 Task: Look for space in Conceição do Araguaia, Brazil from 11th June, 2023 to 15th June, 2023 for 2 adults in price range Rs.7000 to Rs.16000. Place can be private room with 1  bedroom having 2 beds and 1 bathroom. Property type can be house, flat, guest house, hotel. Booking option can be shelf check-in. Required host language is Spanish.
Action: Mouse moved to (424, 81)
Screenshot: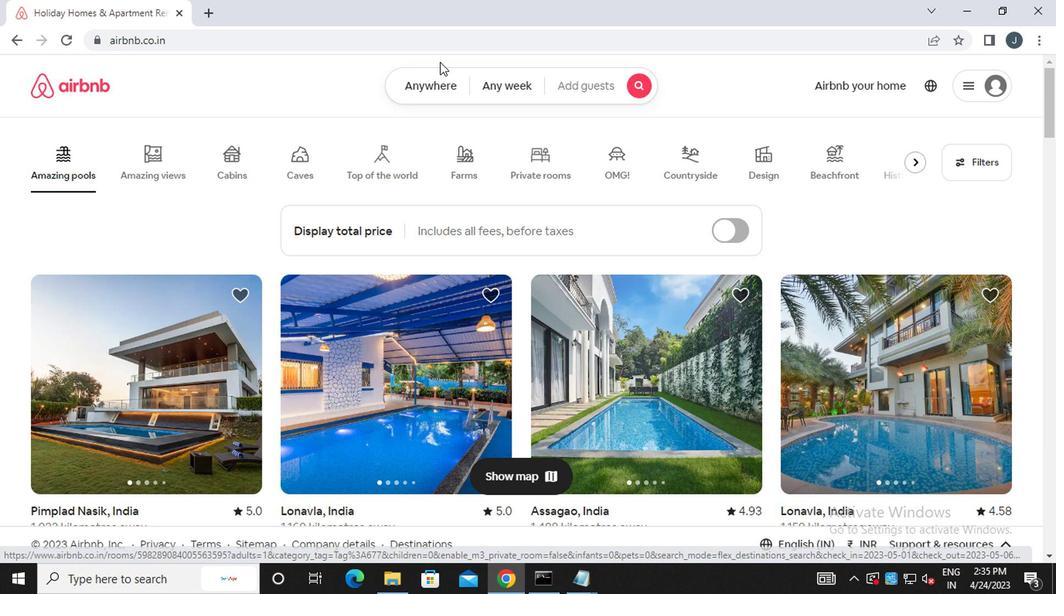 
Action: Mouse pressed left at (424, 81)
Screenshot: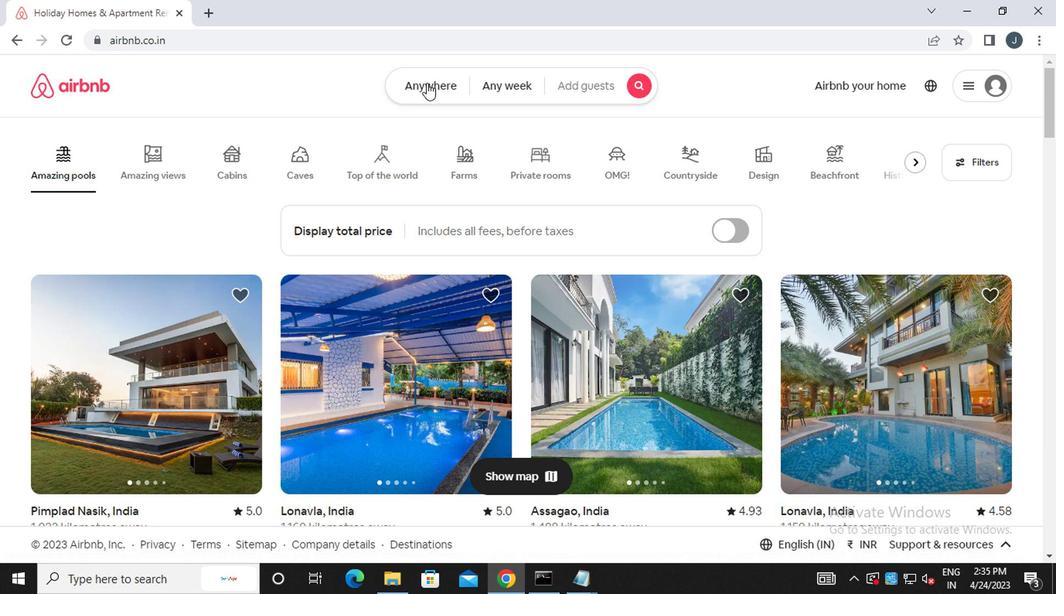
Action: Mouse moved to (261, 145)
Screenshot: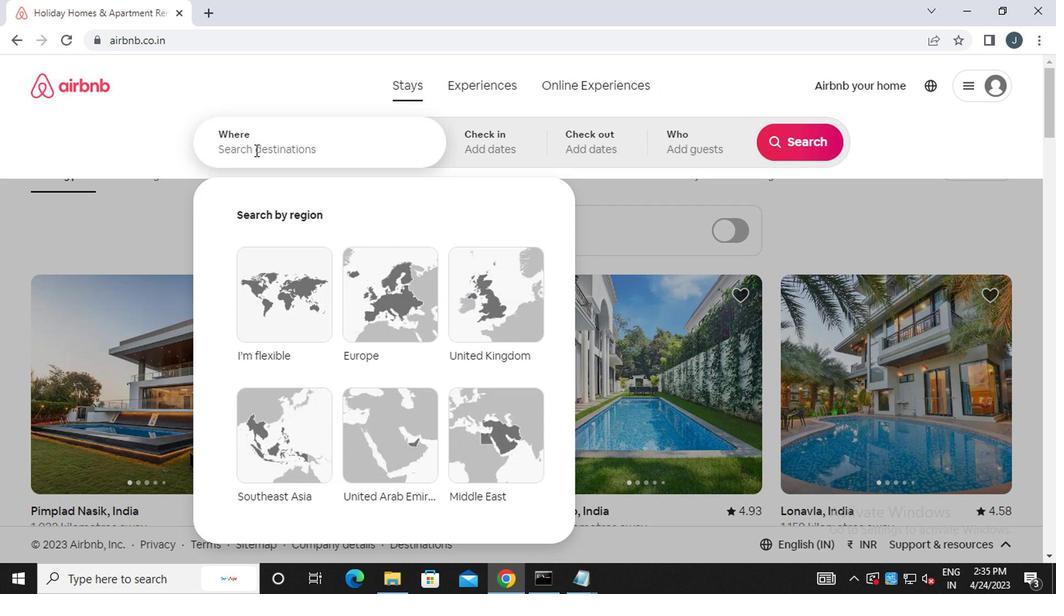 
Action: Mouse pressed left at (261, 145)
Screenshot: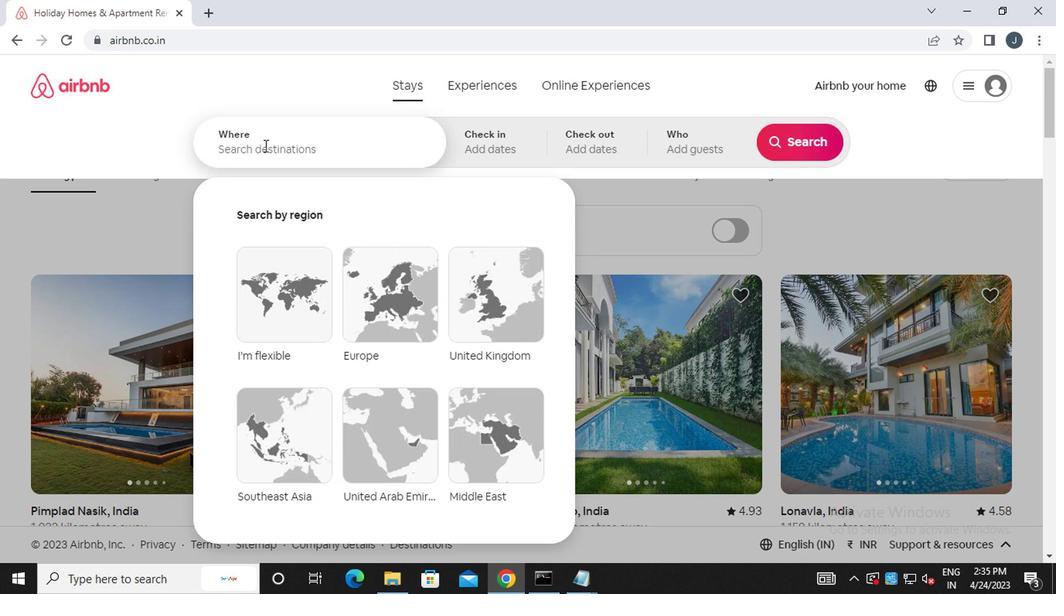 
Action: Mouse moved to (263, 146)
Screenshot: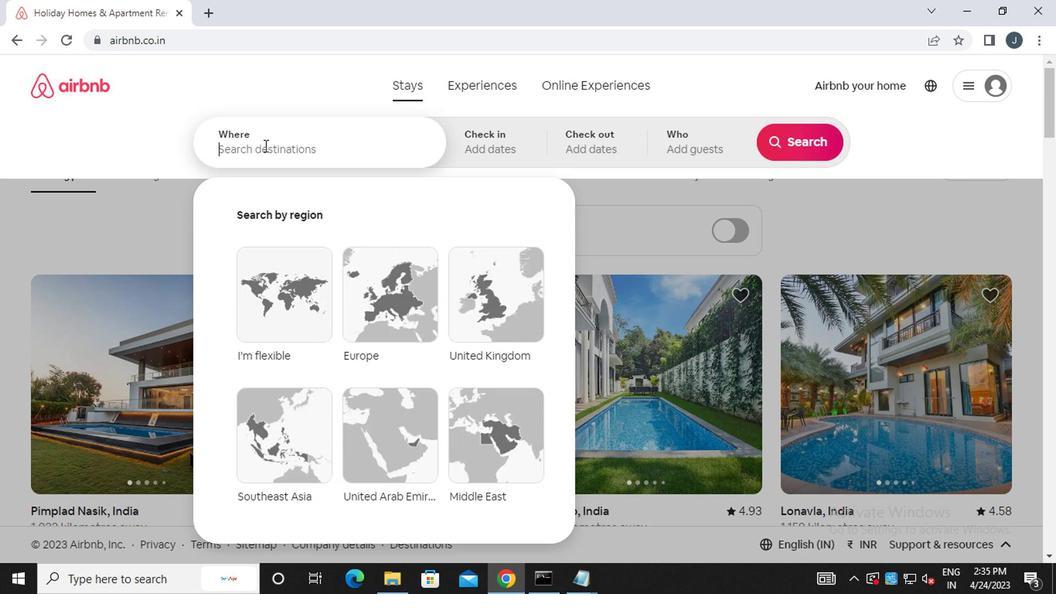 
Action: Key pressed c<Key.caps_lock>onceicao<Key.space>do<Key.space><Key.caps_lock>a<Key.caps_lock>raguaia,<Key.space><Key.caps_lock>b<Key.caps_lock>razil
Screenshot: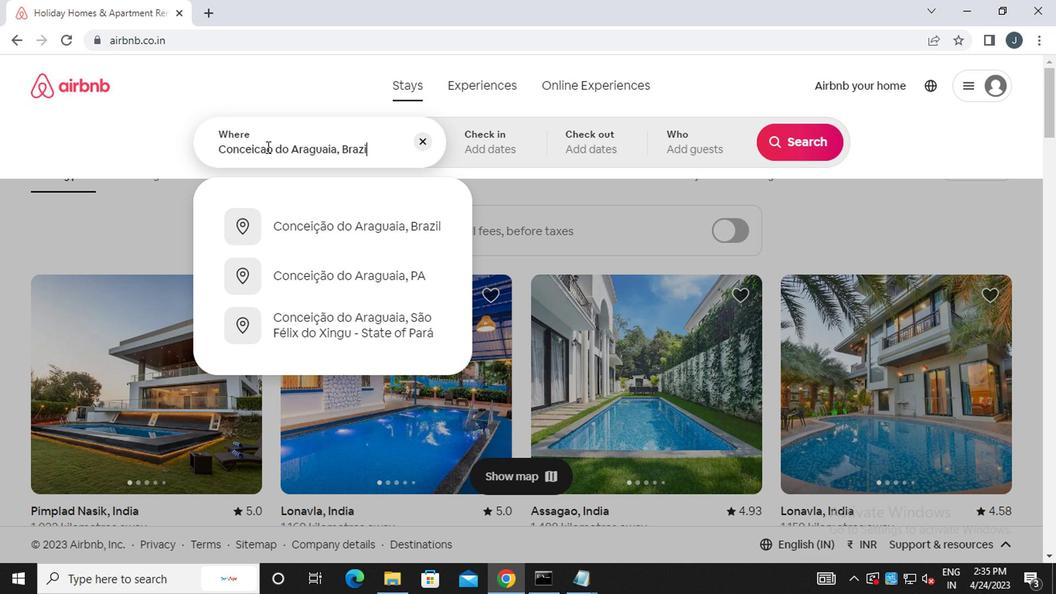 
Action: Mouse moved to (344, 233)
Screenshot: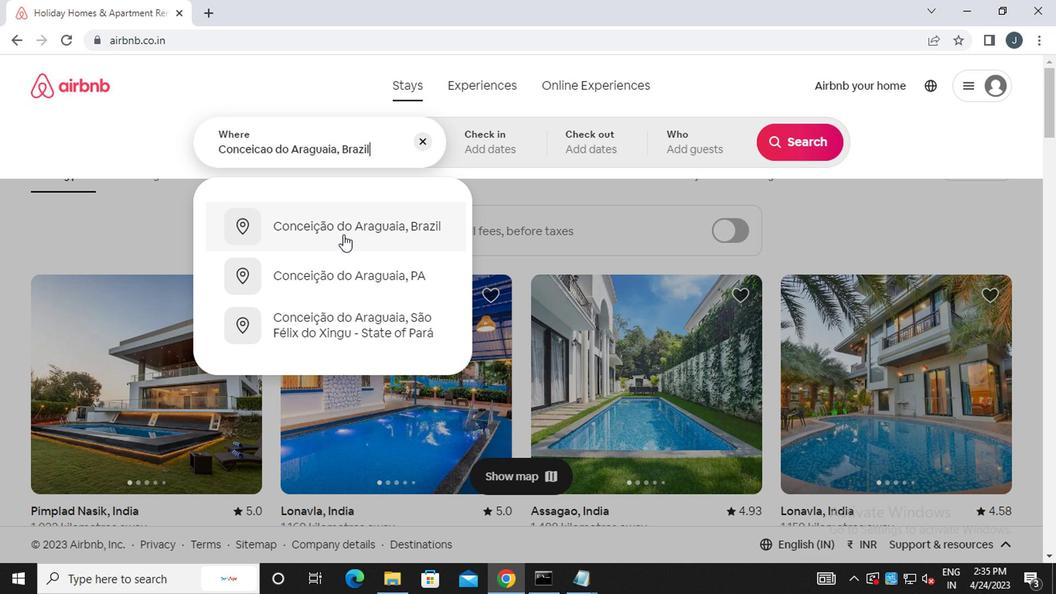 
Action: Mouse pressed left at (344, 233)
Screenshot: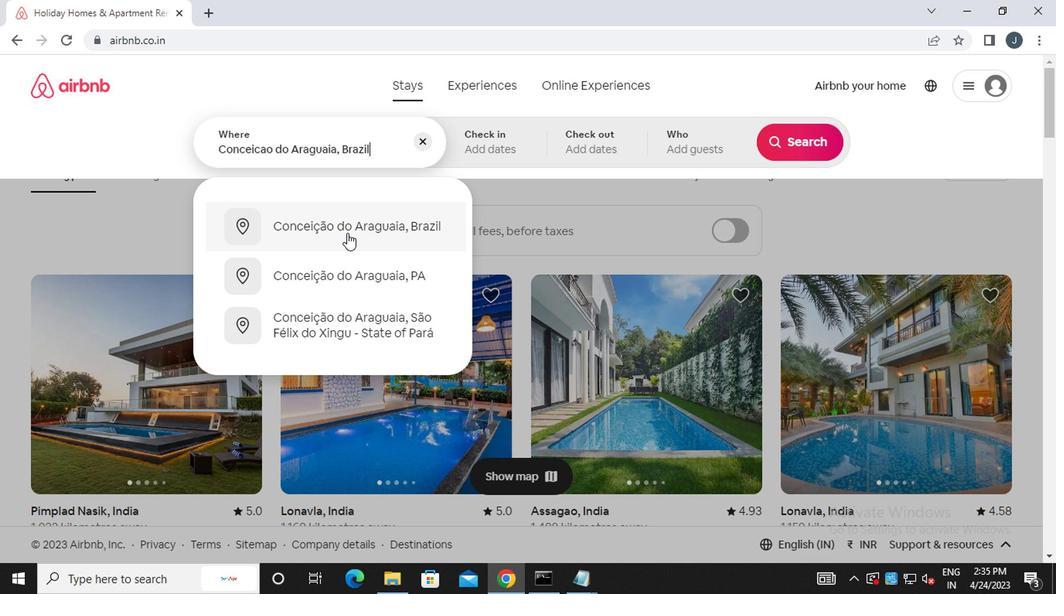 
Action: Mouse moved to (795, 269)
Screenshot: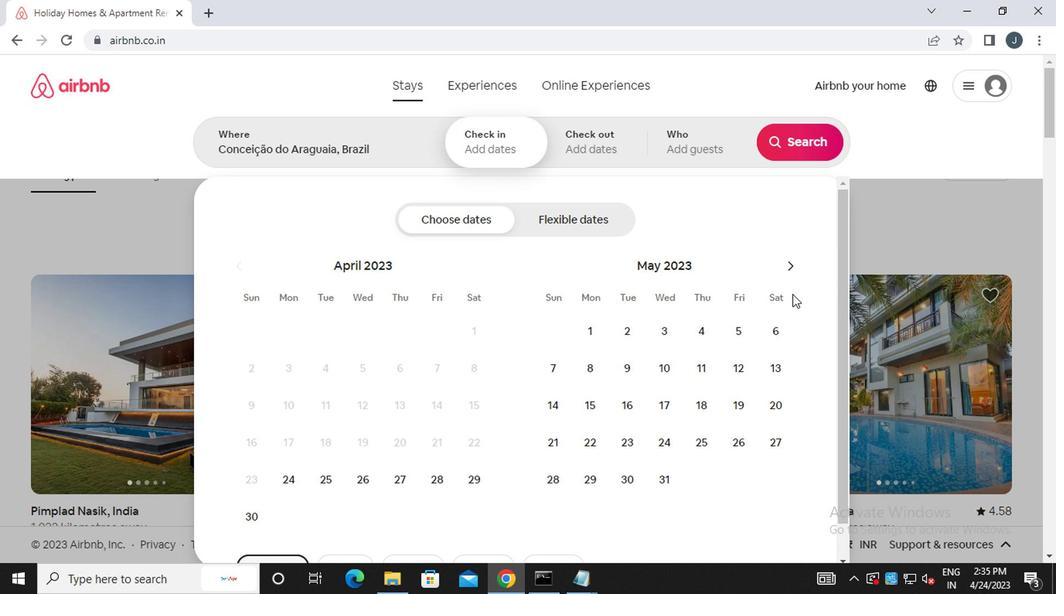 
Action: Mouse pressed left at (795, 269)
Screenshot: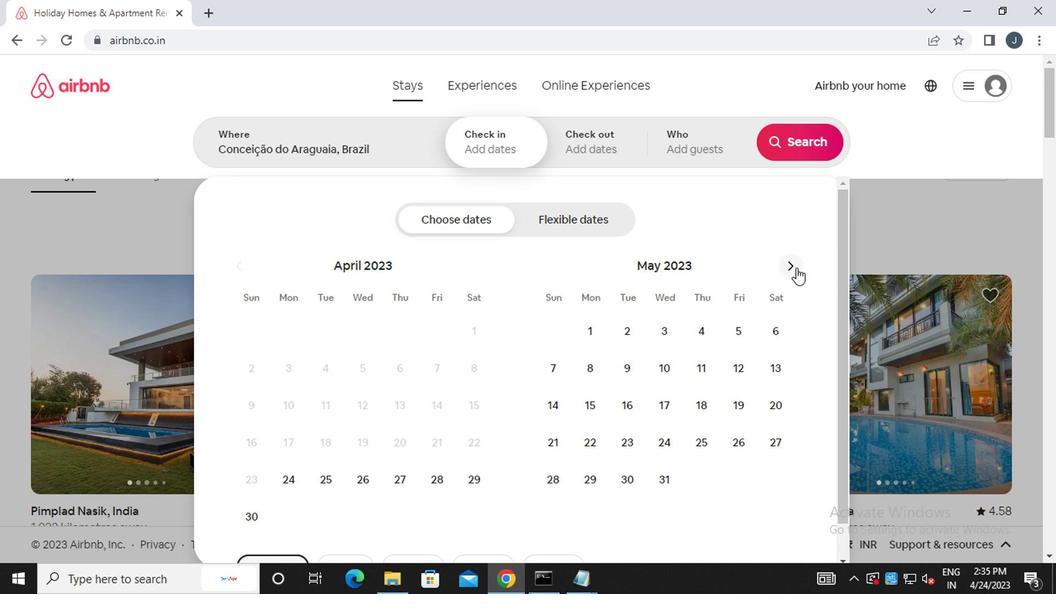 
Action: Mouse moved to (551, 406)
Screenshot: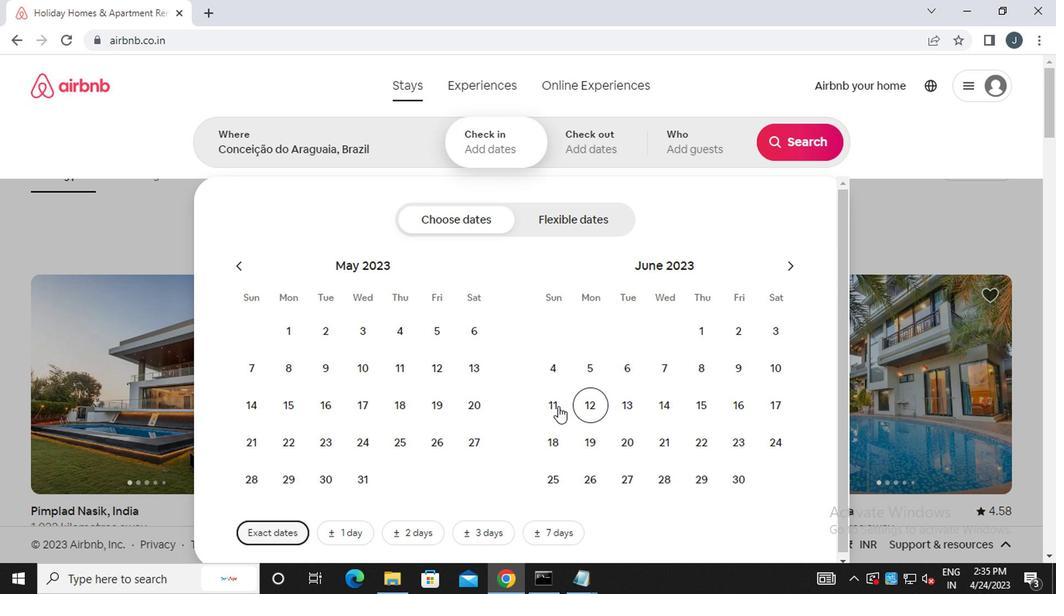 
Action: Mouse pressed left at (551, 406)
Screenshot: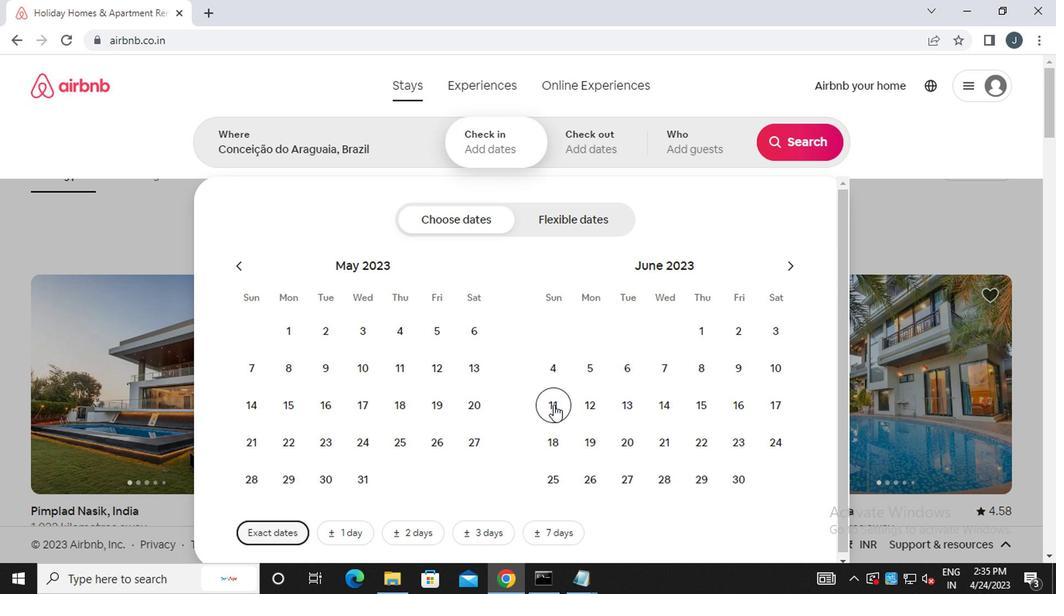 
Action: Mouse moved to (705, 416)
Screenshot: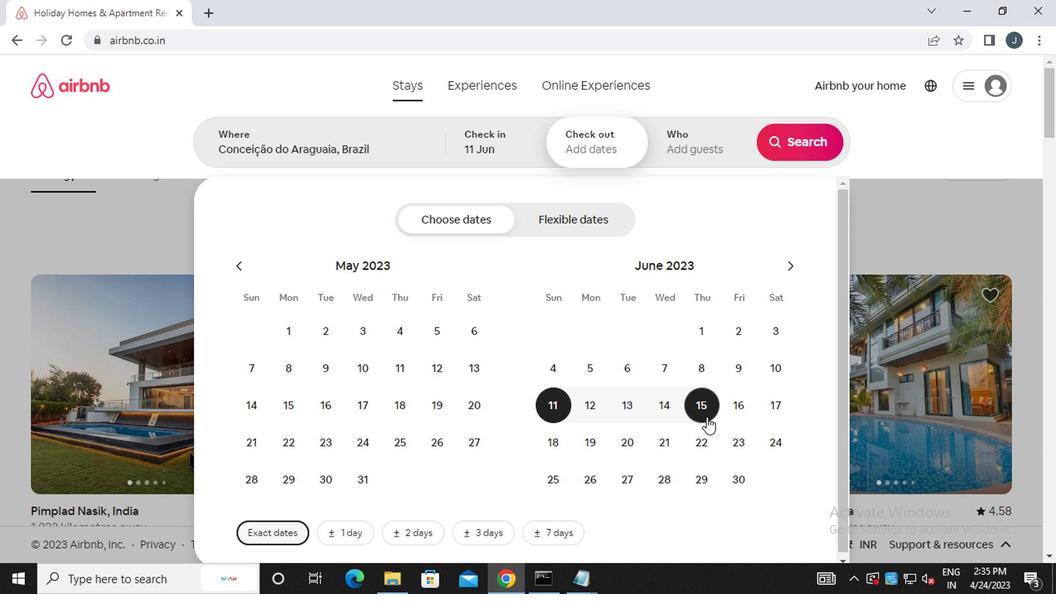 
Action: Mouse pressed left at (705, 416)
Screenshot: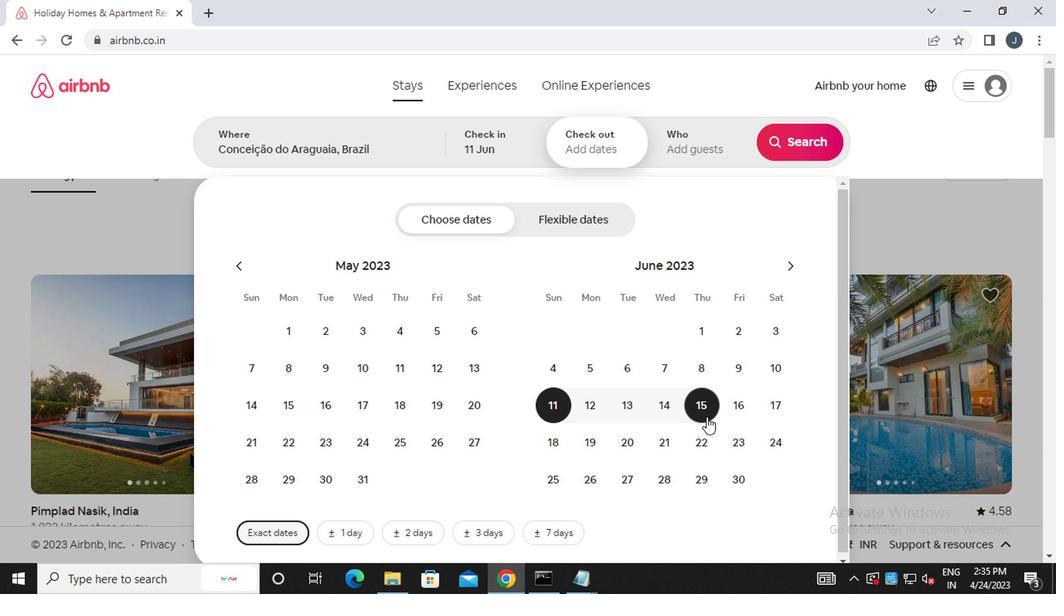 
Action: Mouse moved to (708, 150)
Screenshot: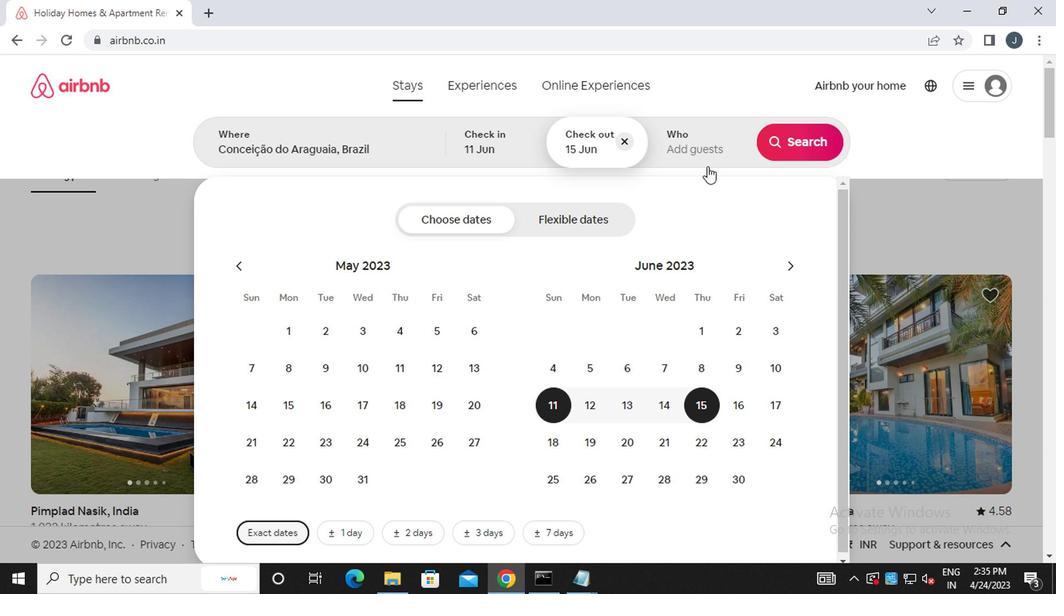 
Action: Mouse pressed left at (708, 150)
Screenshot: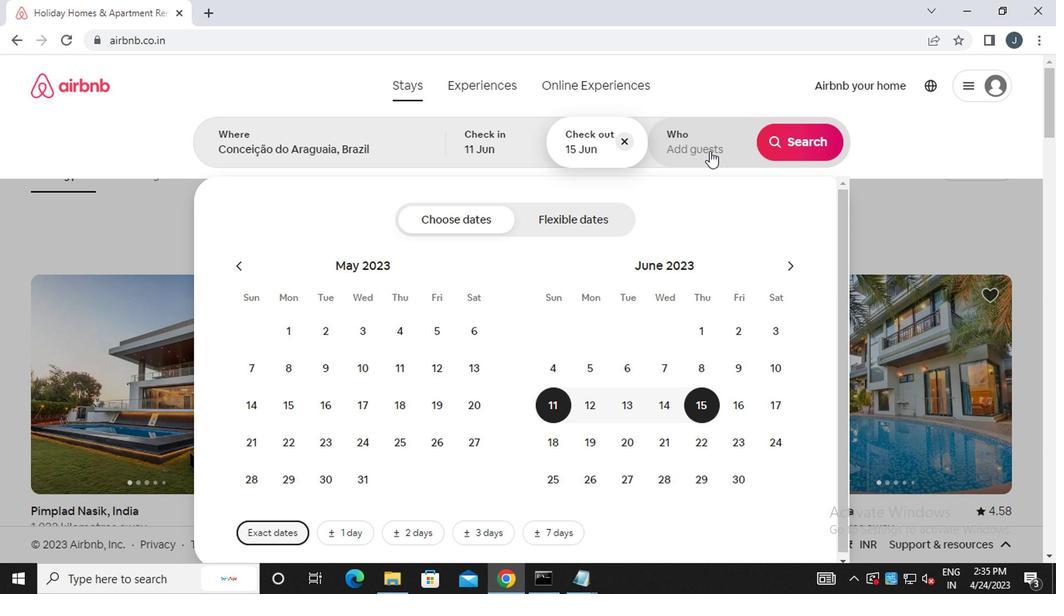 
Action: Mouse moved to (810, 225)
Screenshot: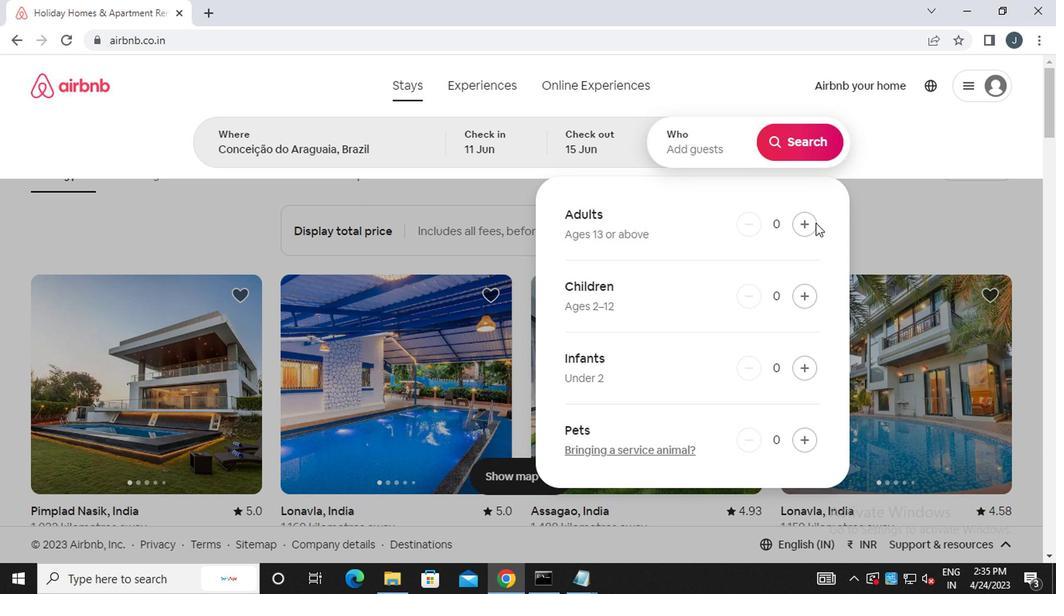 
Action: Mouse pressed left at (810, 225)
Screenshot: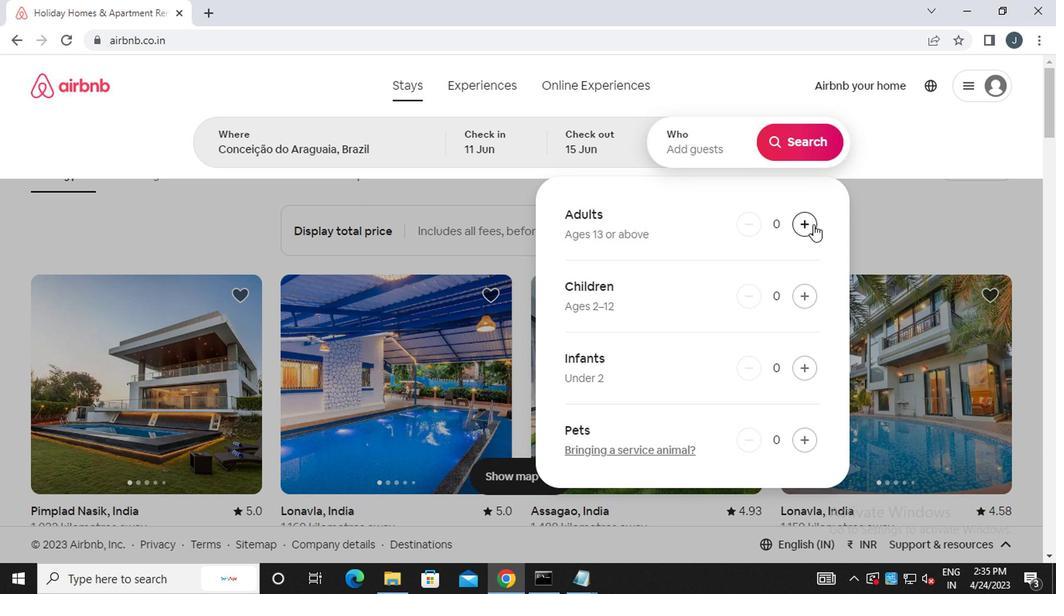 
Action: Mouse pressed left at (810, 225)
Screenshot: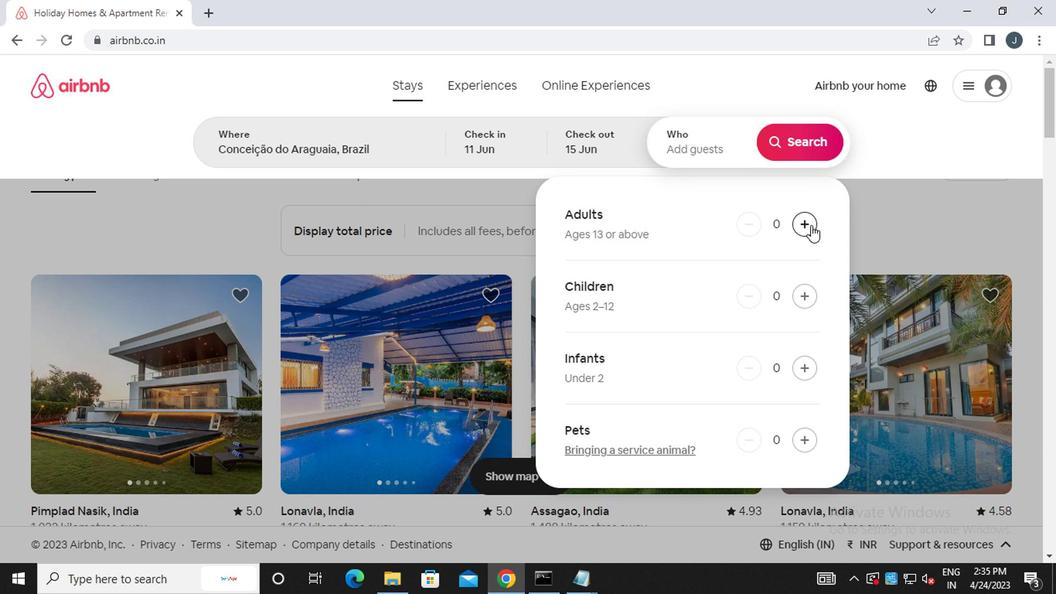 
Action: Mouse moved to (810, 147)
Screenshot: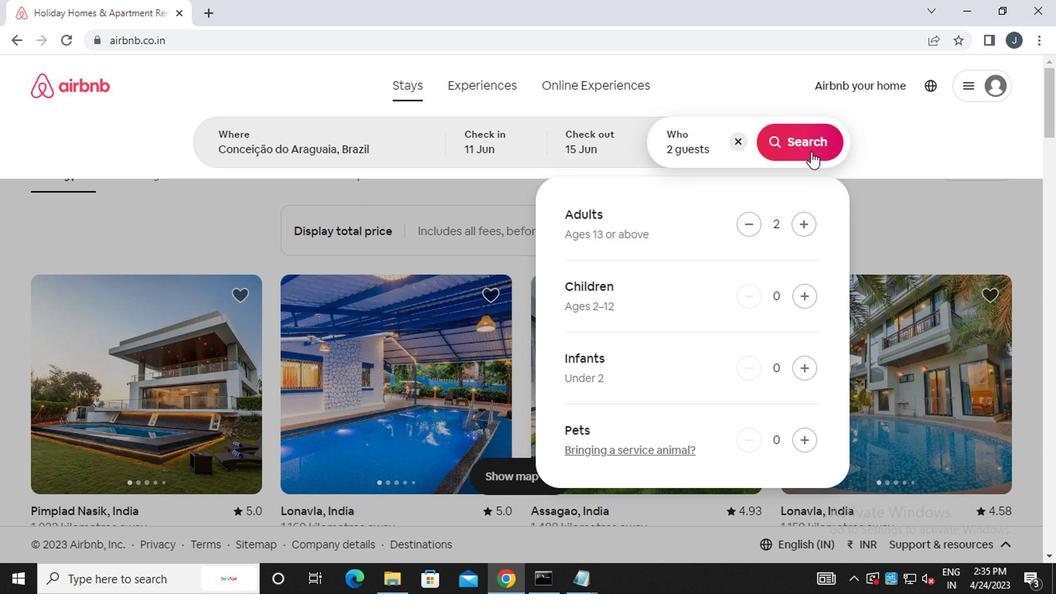 
Action: Mouse pressed left at (810, 147)
Screenshot: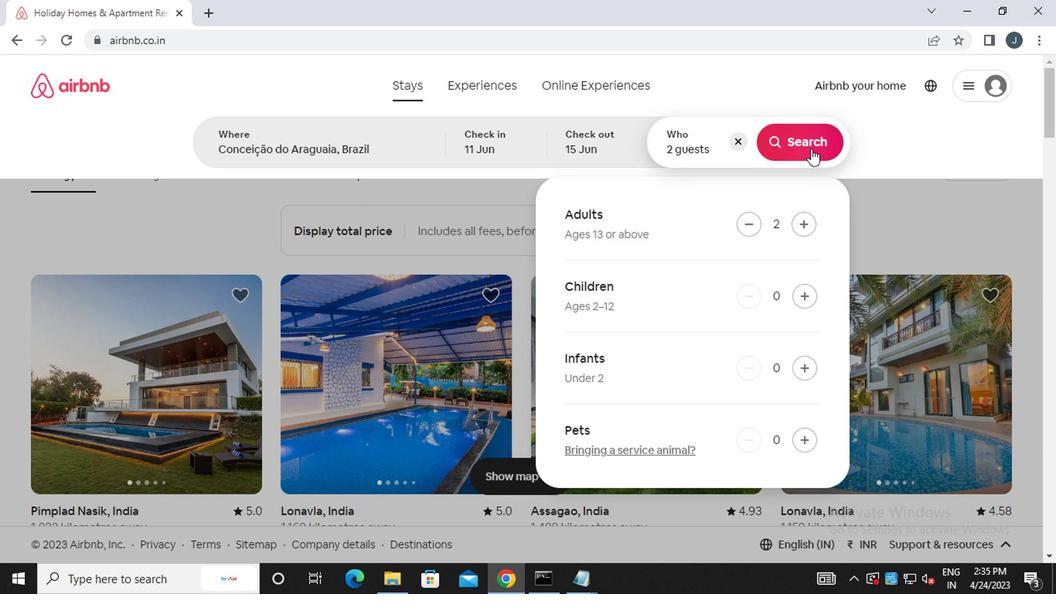
Action: Mouse moved to (997, 149)
Screenshot: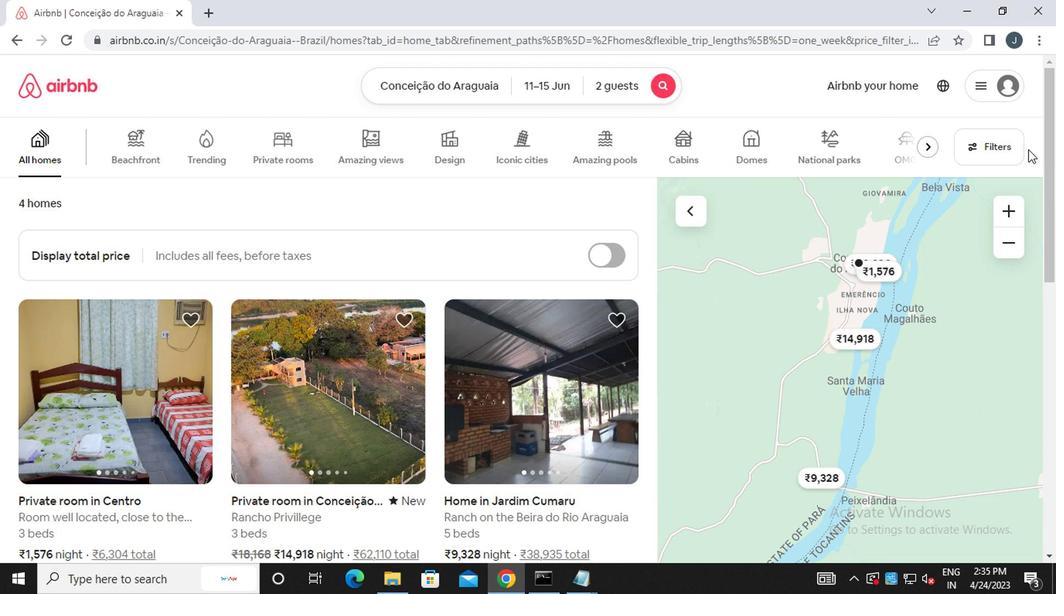 
Action: Mouse pressed left at (997, 149)
Screenshot: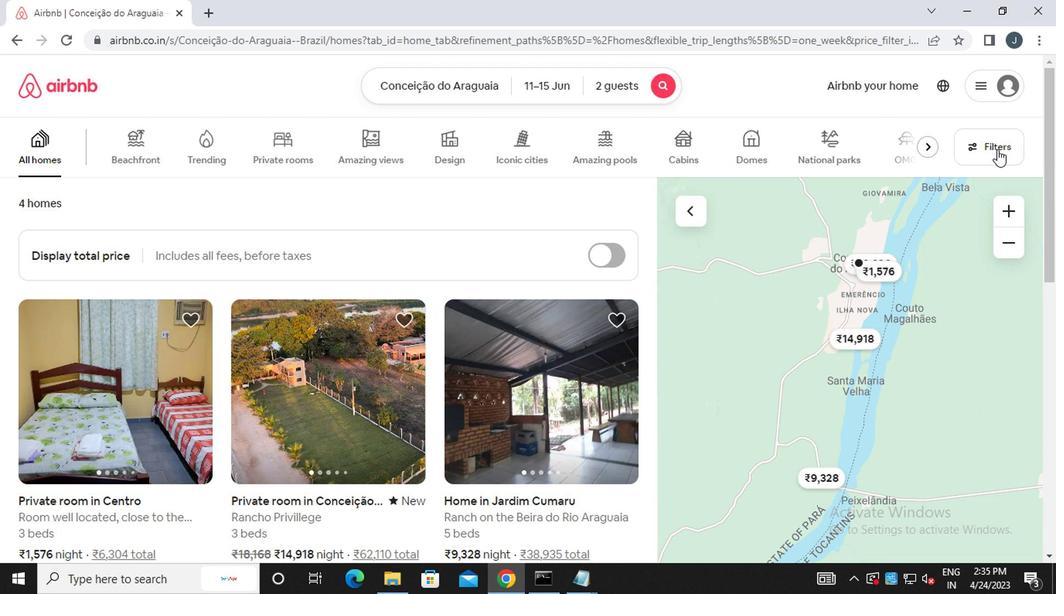 
Action: Mouse moved to (335, 347)
Screenshot: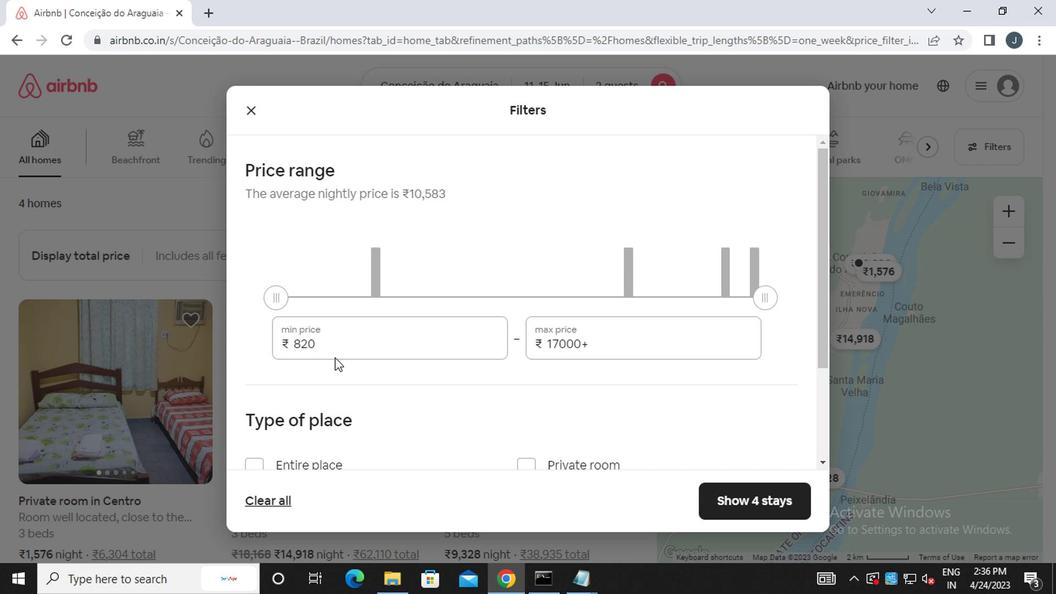
Action: Mouse pressed left at (335, 347)
Screenshot: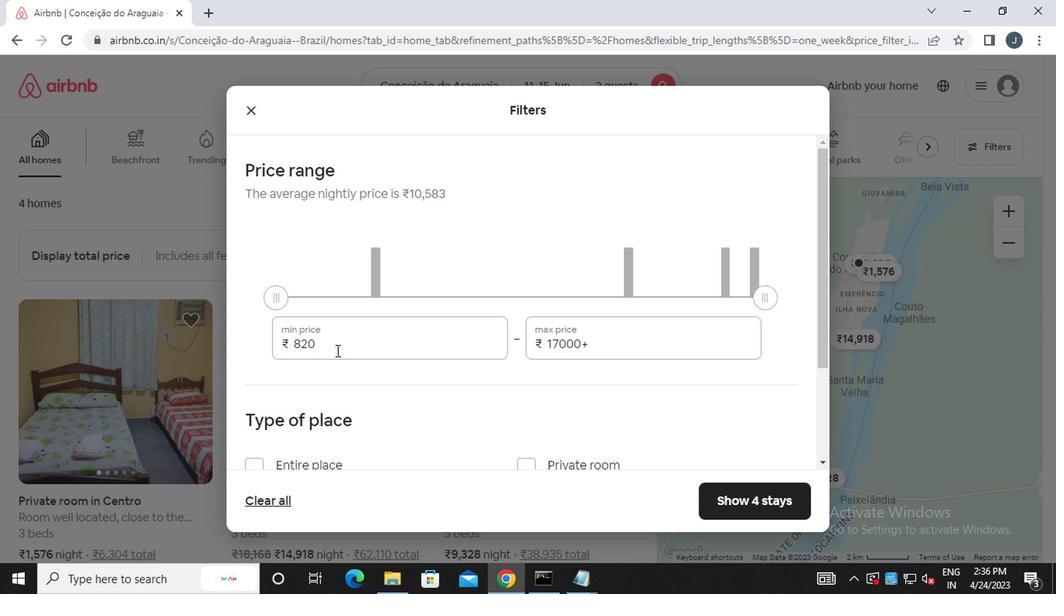 
Action: Mouse moved to (335, 340)
Screenshot: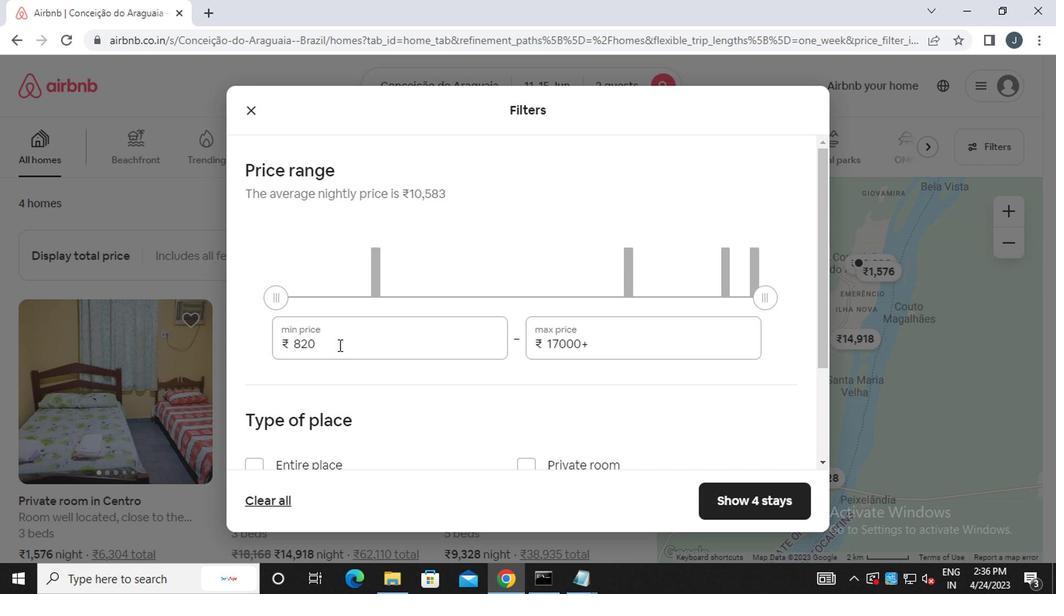 
Action: Key pressed <Key.backspace><Key.backspace><Key.backspace><<103>><<96>><<96>><<96>>
Screenshot: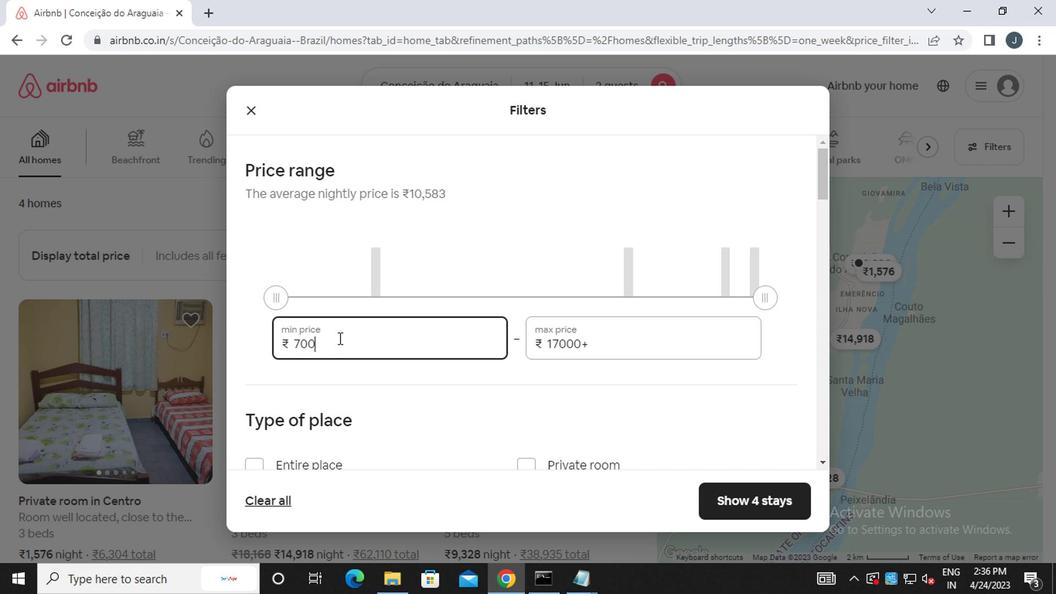 
Action: Mouse moved to (603, 349)
Screenshot: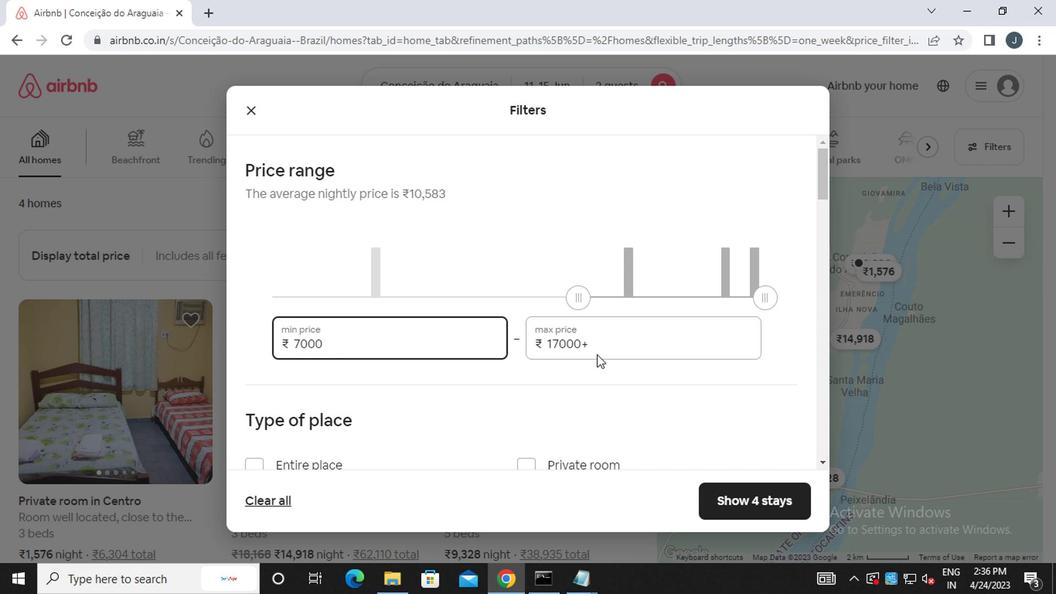 
Action: Mouse pressed left at (603, 349)
Screenshot: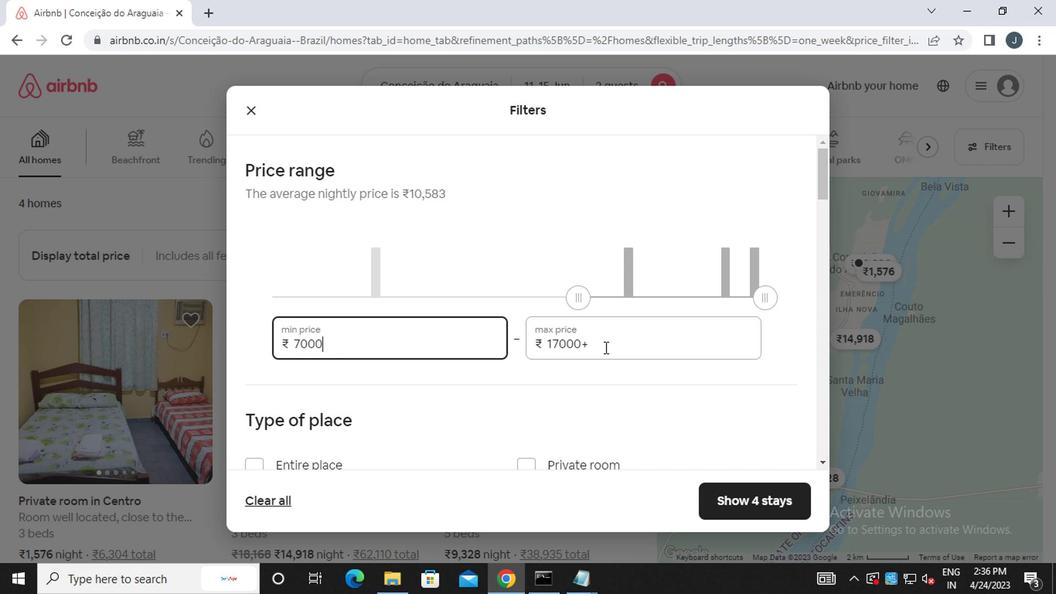 
Action: Mouse moved to (602, 349)
Screenshot: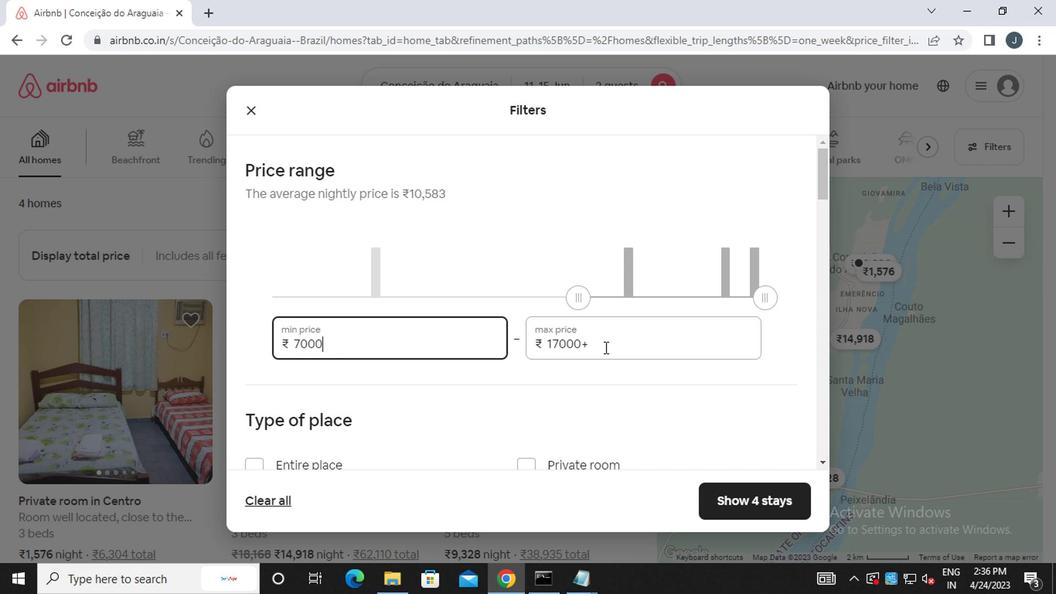 
Action: Key pressed <Key.backspace><Key.backspace><Key.backspace><Key.backspace><Key.backspace><<102>><<96>><<96>><<96>>
Screenshot: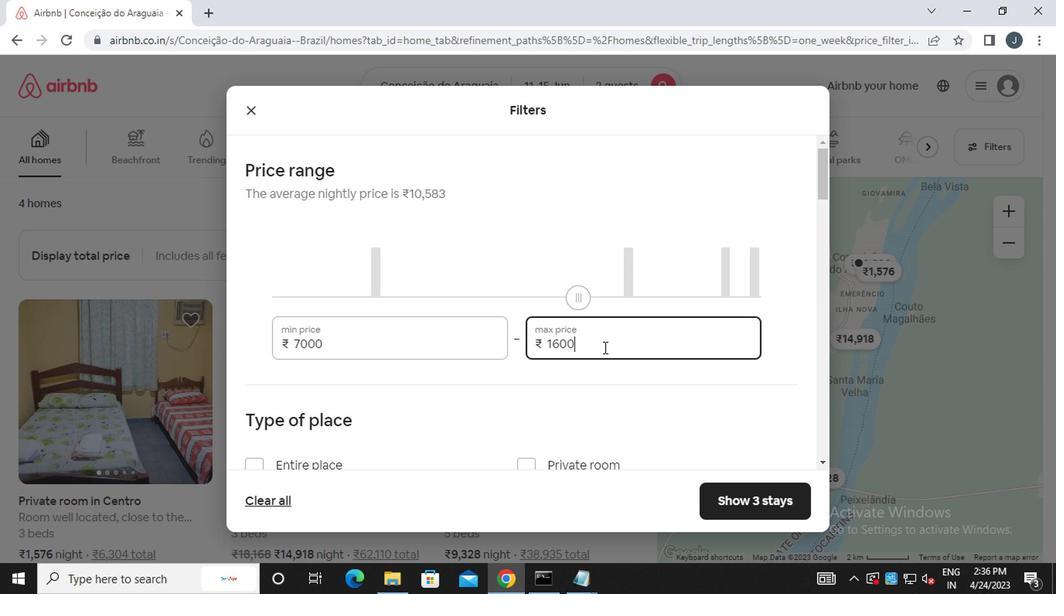 
Action: Mouse moved to (491, 382)
Screenshot: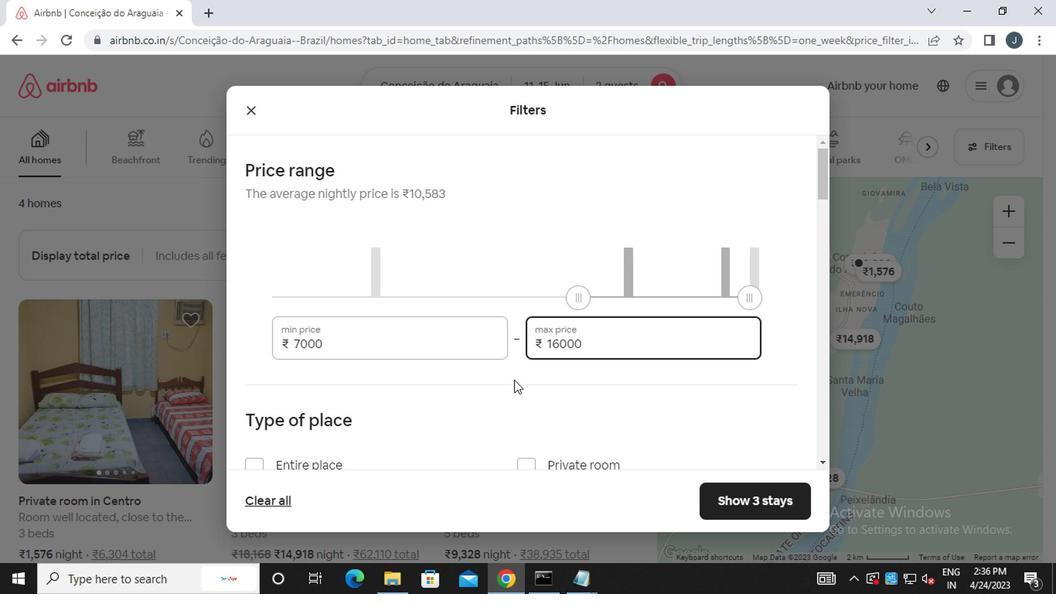 
Action: Mouse scrolled (491, 381) with delta (0, -1)
Screenshot: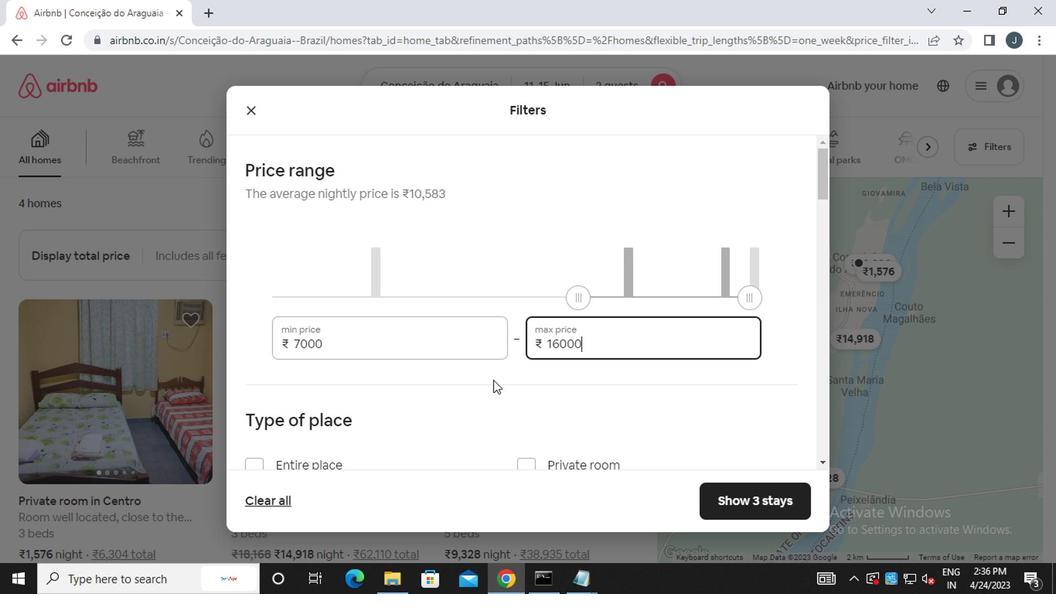 
Action: Mouse scrolled (491, 381) with delta (0, -1)
Screenshot: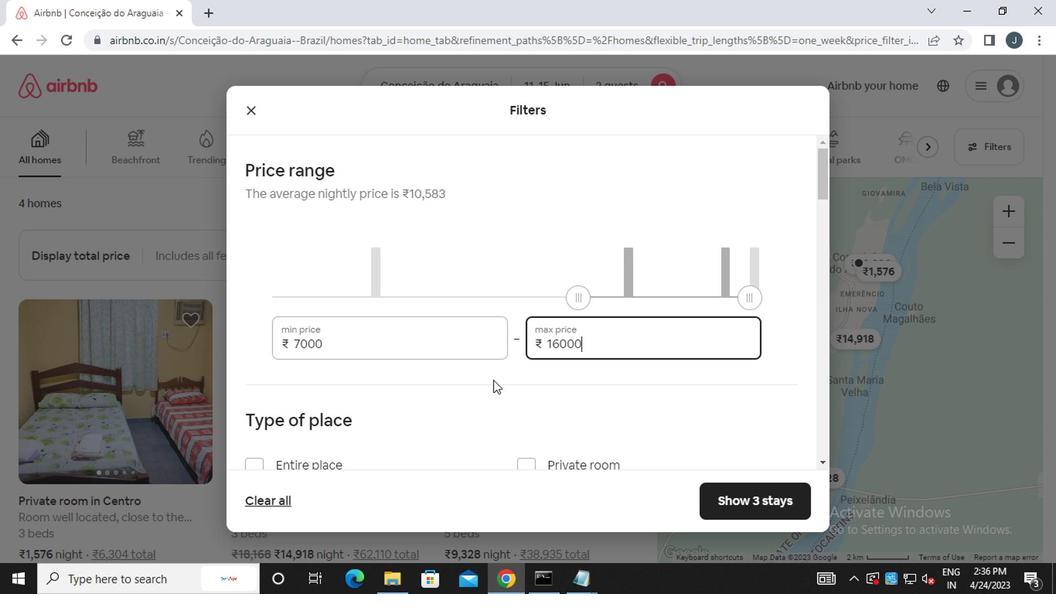 
Action: Mouse moved to (548, 314)
Screenshot: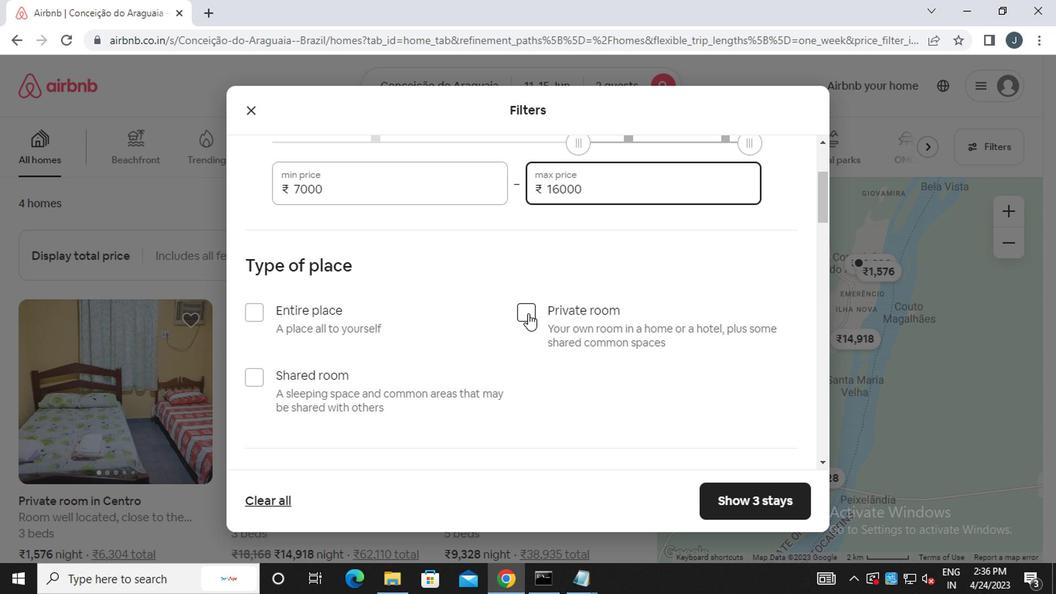 
Action: Mouse pressed left at (548, 314)
Screenshot: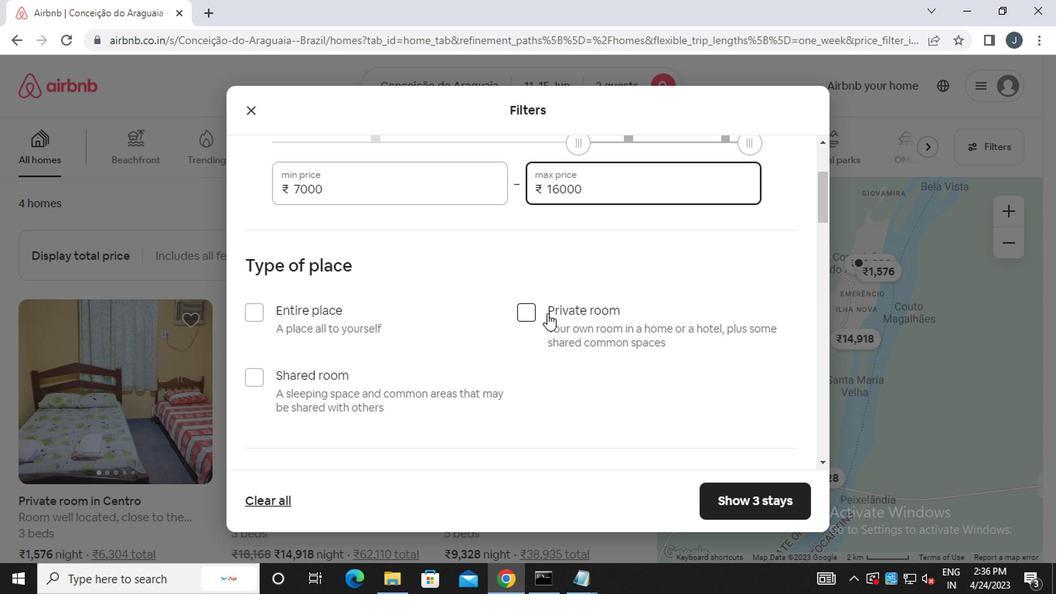 
Action: Mouse moved to (548, 315)
Screenshot: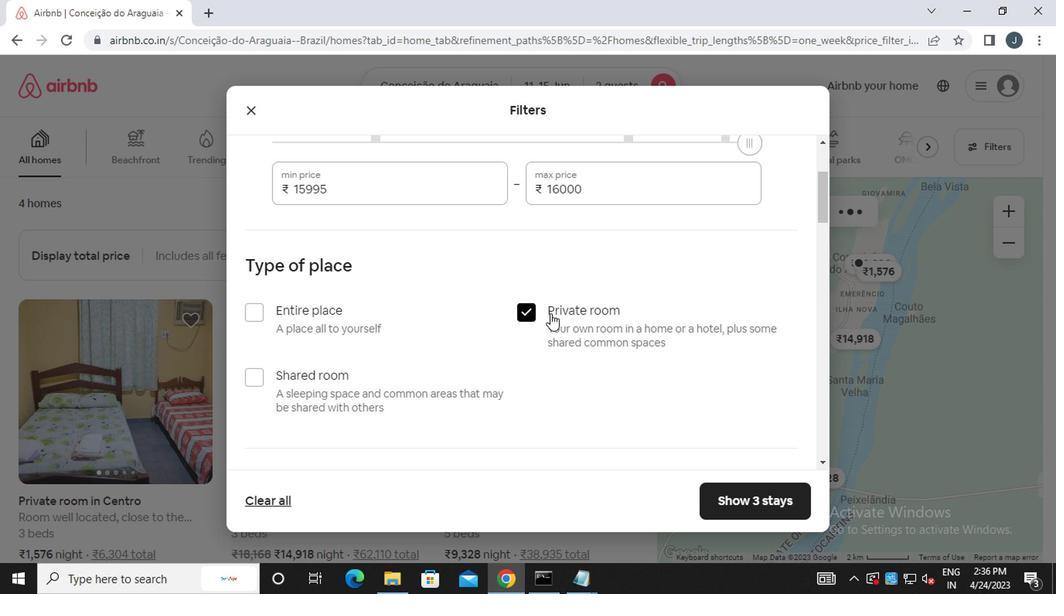 
Action: Mouse scrolled (548, 314) with delta (0, -1)
Screenshot: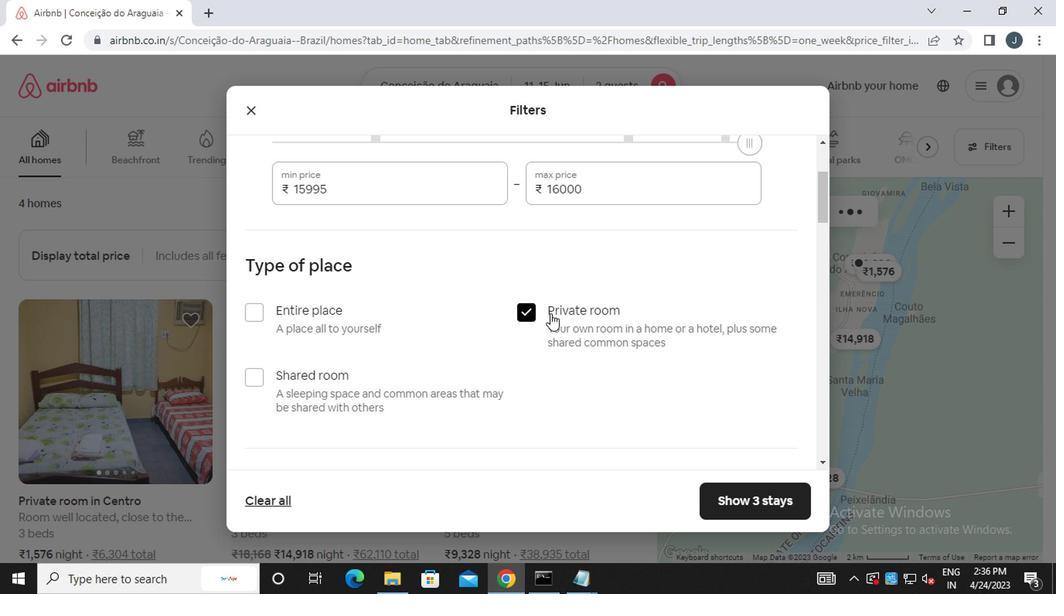 
Action: Mouse moved to (548, 315)
Screenshot: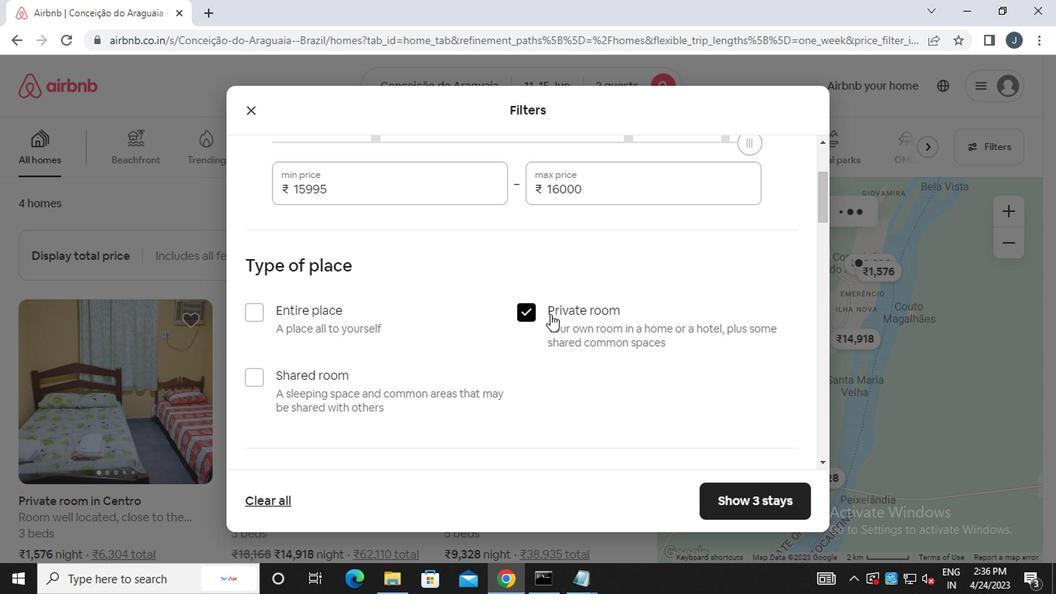 
Action: Mouse scrolled (548, 314) with delta (0, -1)
Screenshot: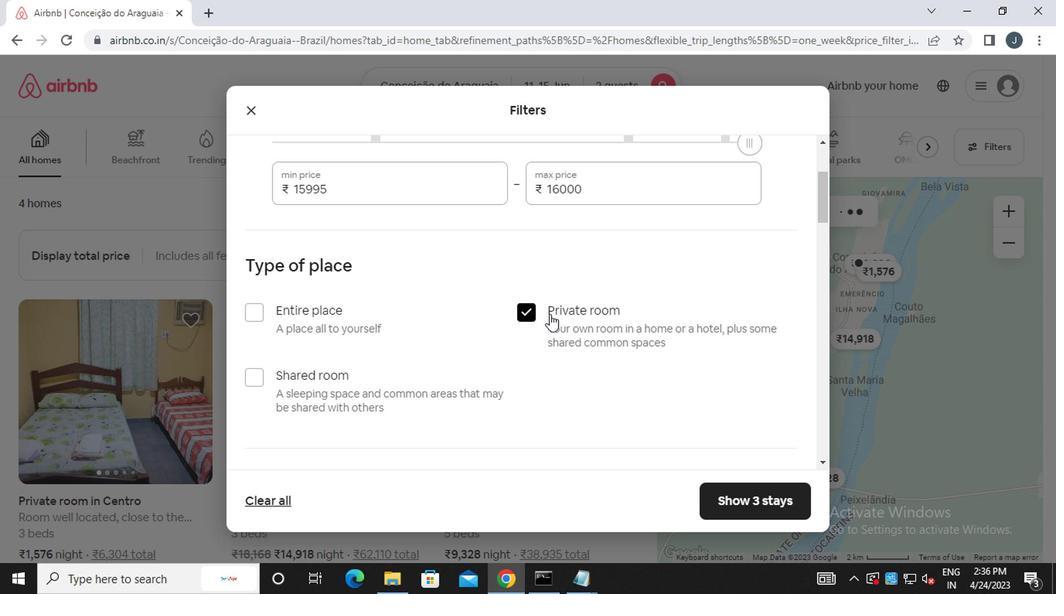 
Action: Mouse scrolled (548, 314) with delta (0, -1)
Screenshot: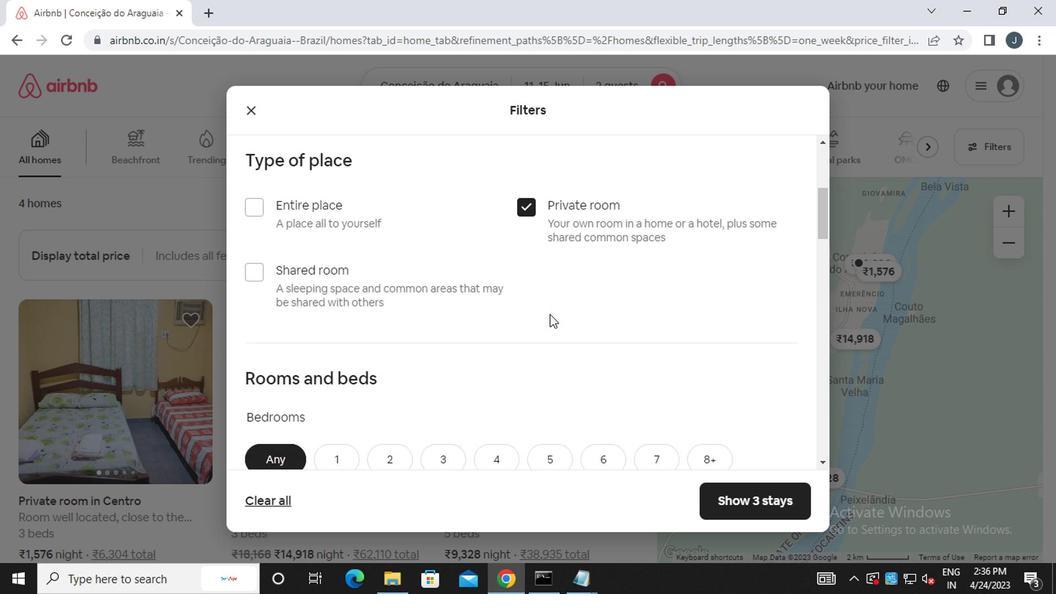 
Action: Mouse moved to (523, 319)
Screenshot: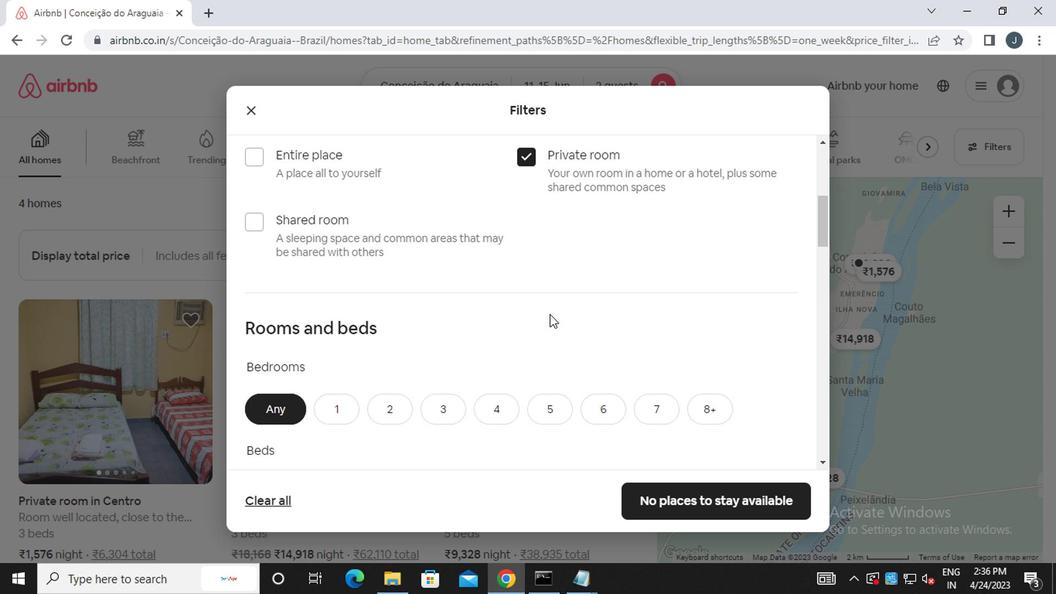 
Action: Mouse scrolled (523, 318) with delta (0, -1)
Screenshot: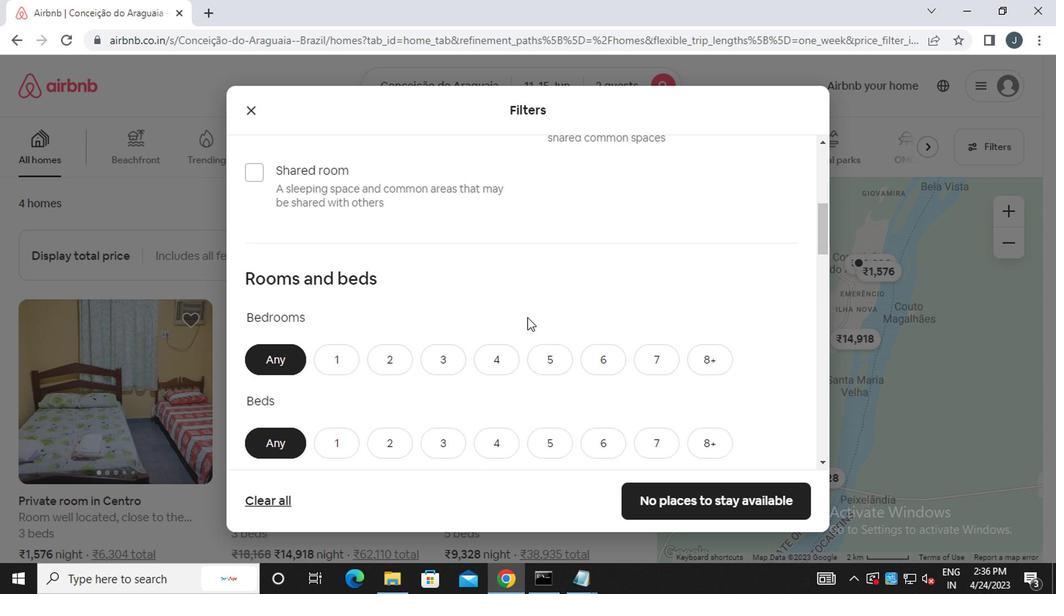 
Action: Mouse moved to (344, 248)
Screenshot: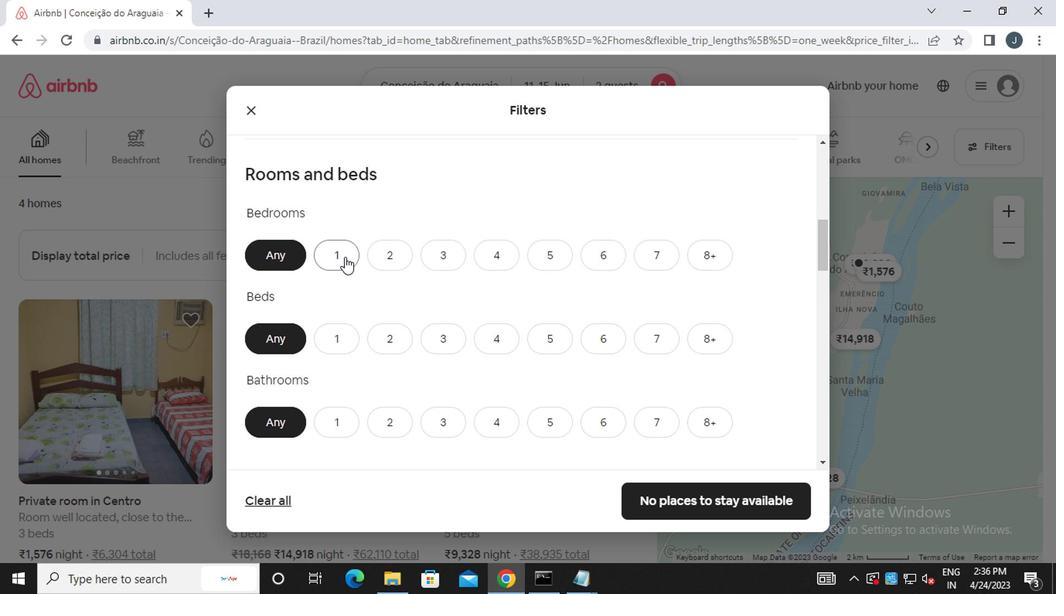 
Action: Mouse pressed left at (344, 248)
Screenshot: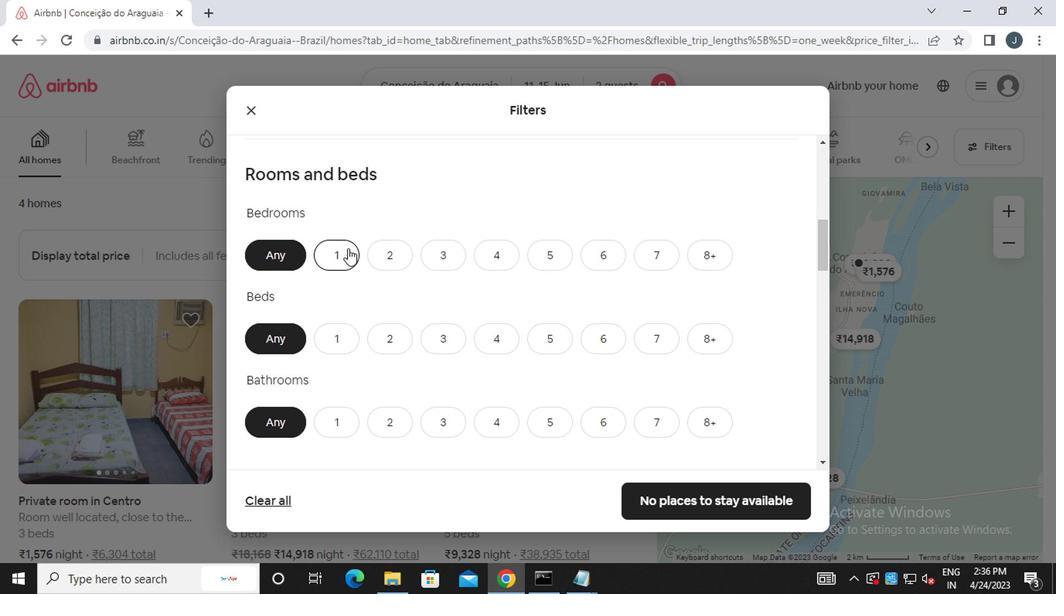 
Action: Mouse moved to (376, 338)
Screenshot: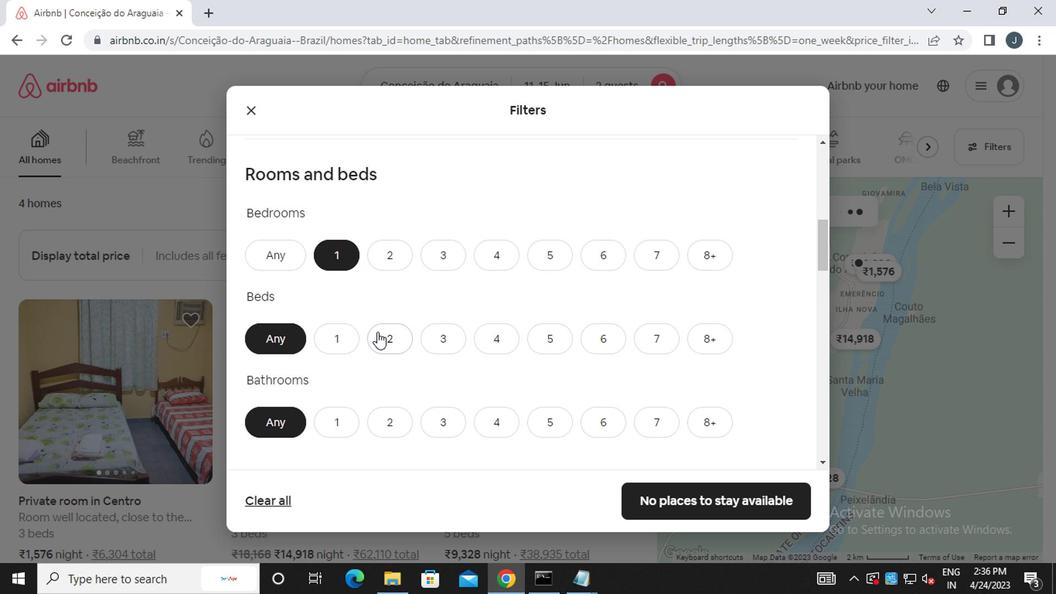
Action: Mouse pressed left at (376, 338)
Screenshot: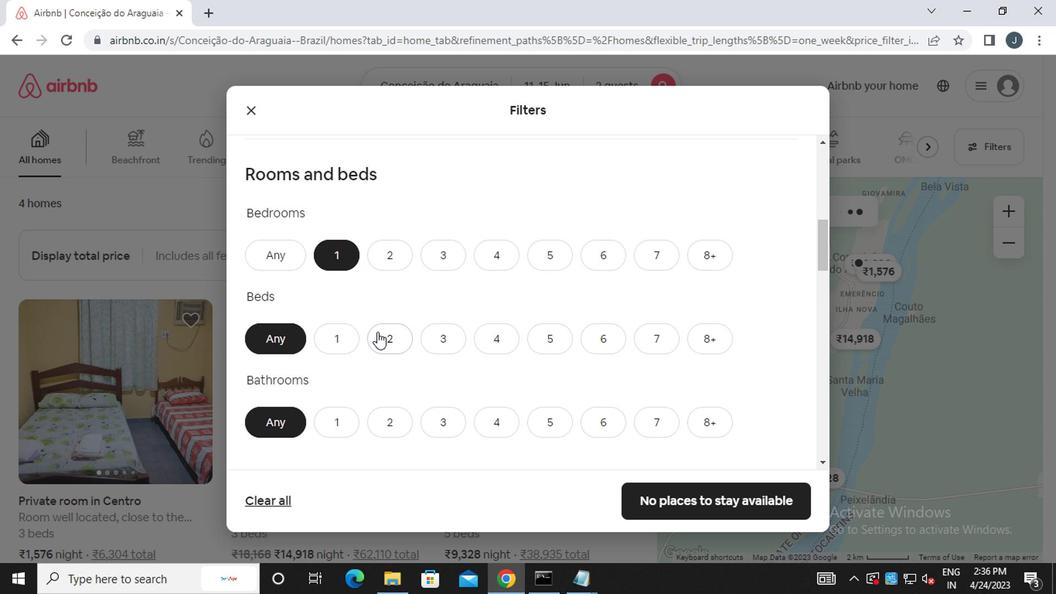 
Action: Mouse moved to (343, 422)
Screenshot: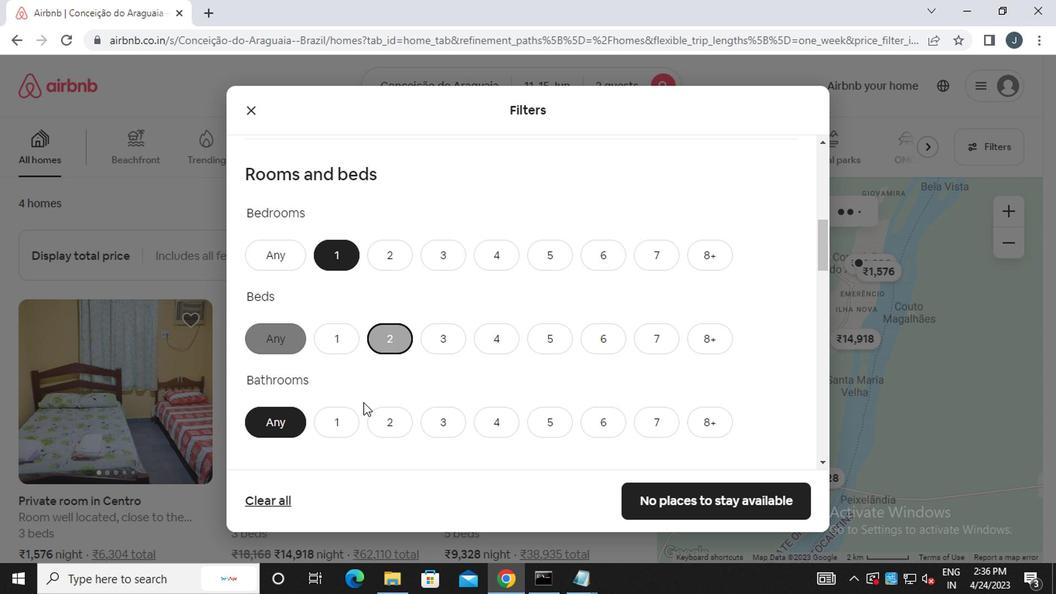 
Action: Mouse pressed left at (343, 422)
Screenshot: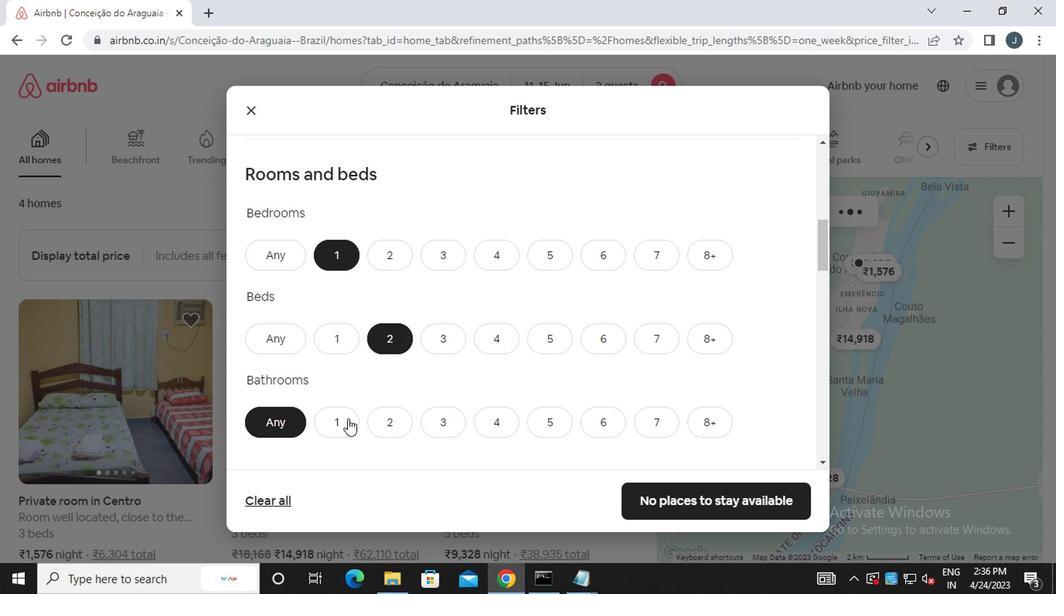 
Action: Mouse moved to (342, 426)
Screenshot: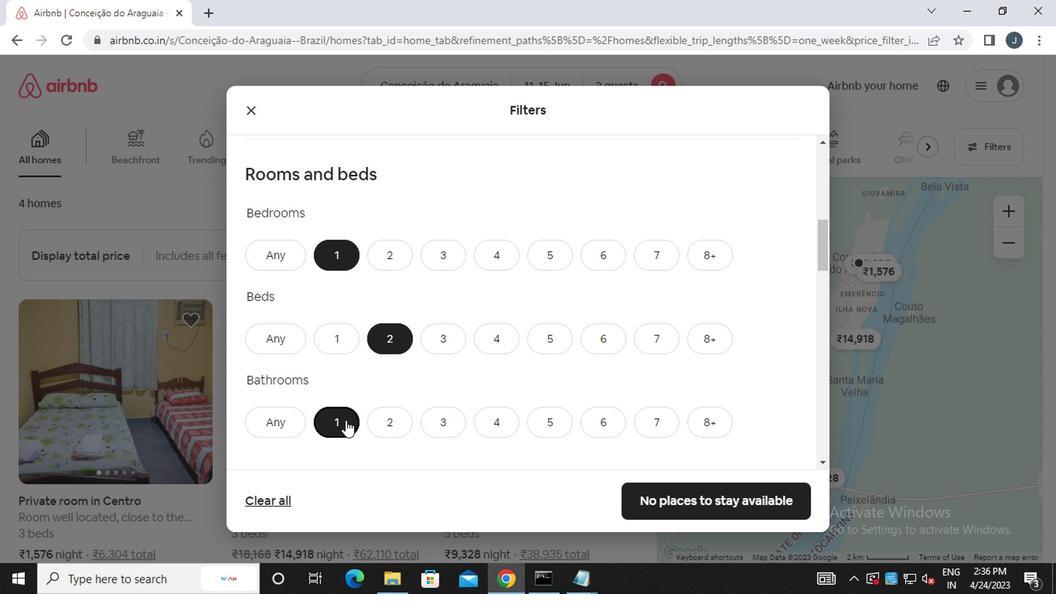 
Action: Mouse scrolled (342, 425) with delta (0, -1)
Screenshot: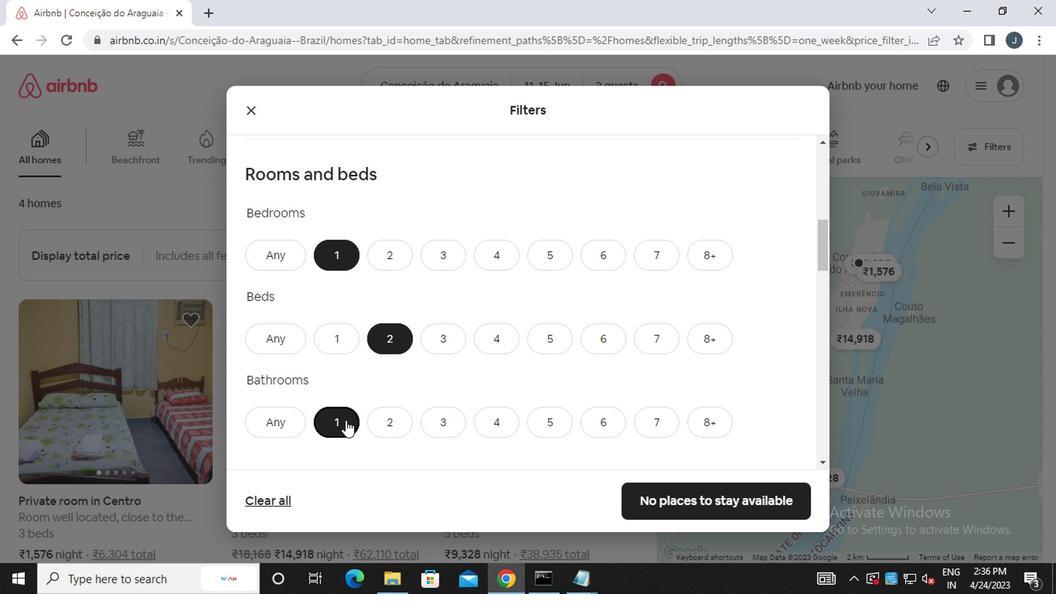 
Action: Mouse scrolled (342, 425) with delta (0, -1)
Screenshot: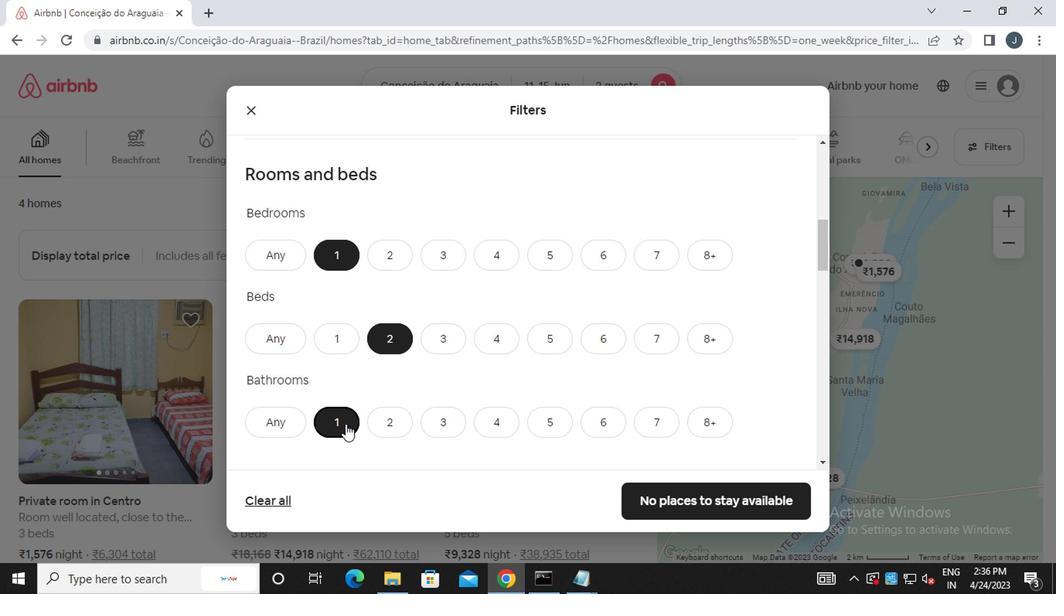 
Action: Mouse moved to (412, 492)
Screenshot: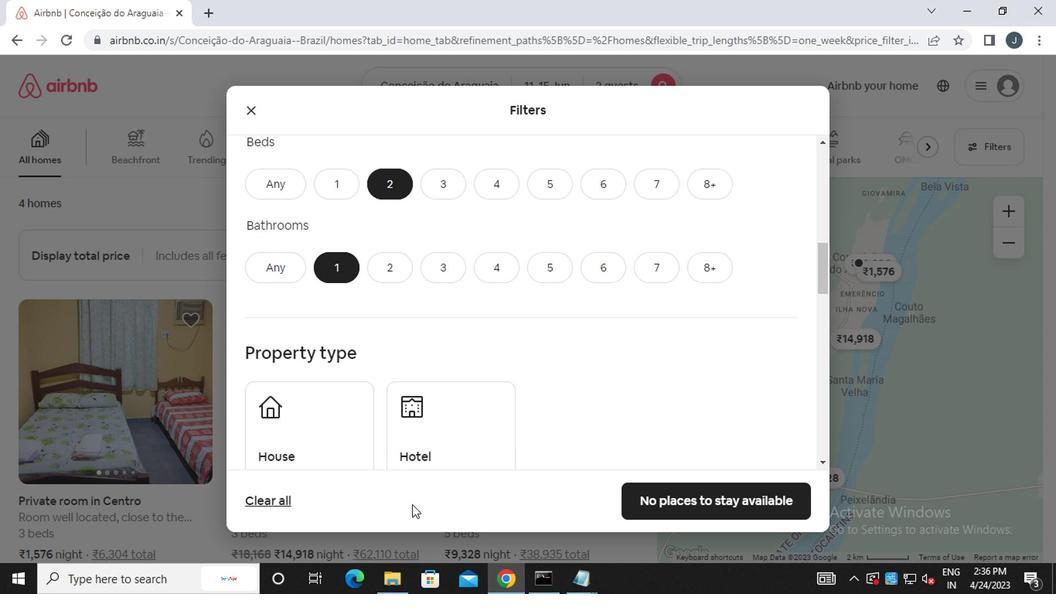
Action: Mouse scrolled (412, 491) with delta (0, 0)
Screenshot: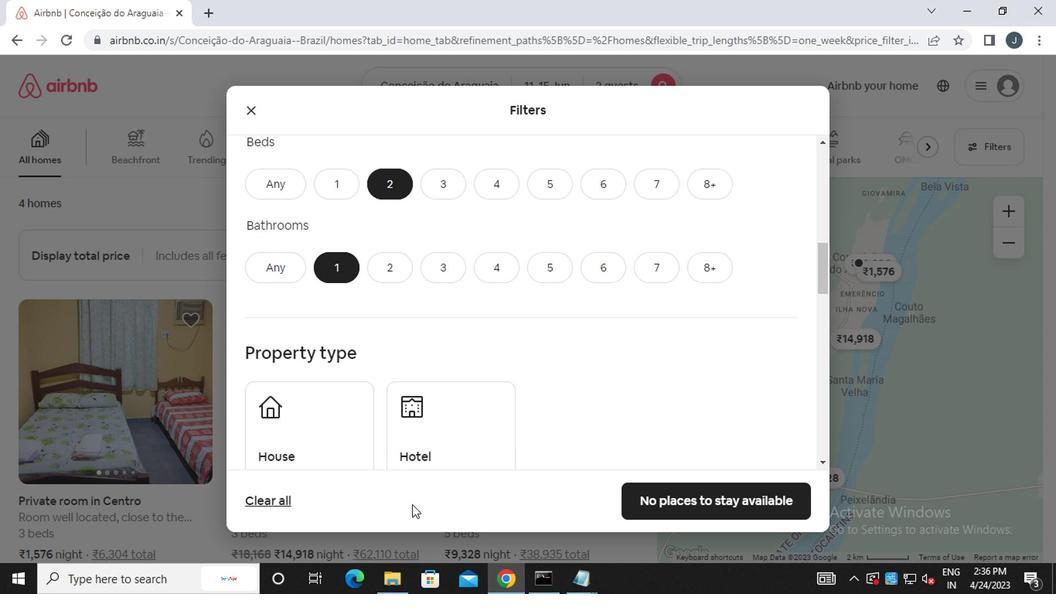 
Action: Mouse moved to (322, 412)
Screenshot: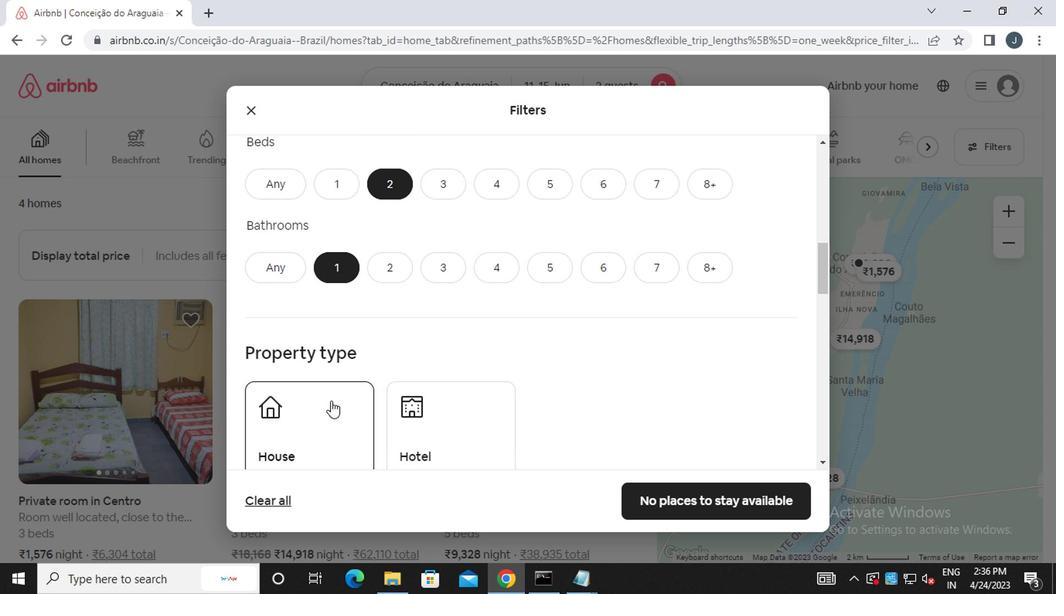 
Action: Mouse pressed left at (322, 412)
Screenshot: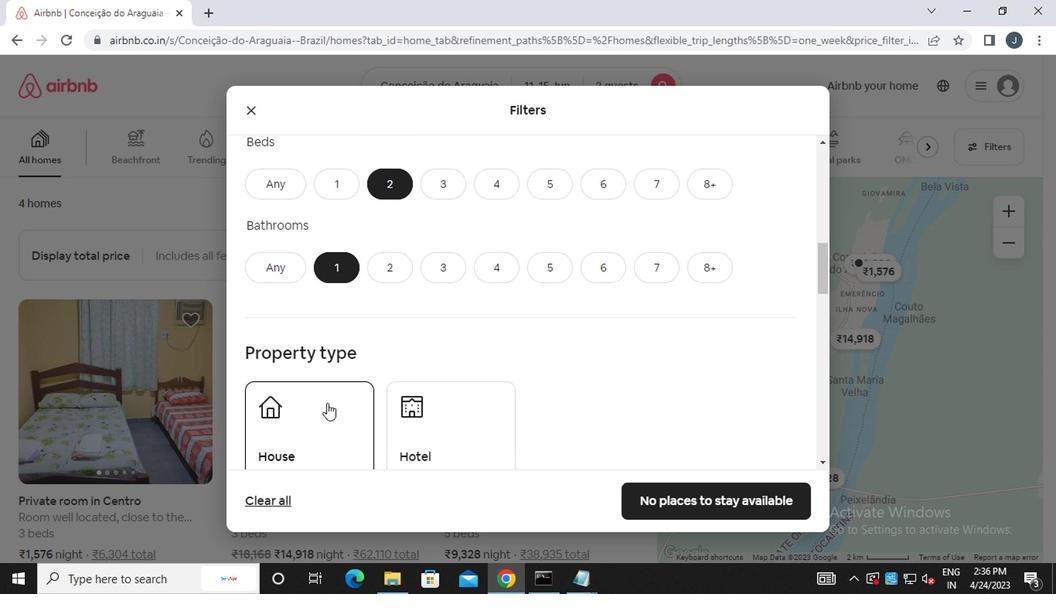 
Action: Mouse moved to (413, 433)
Screenshot: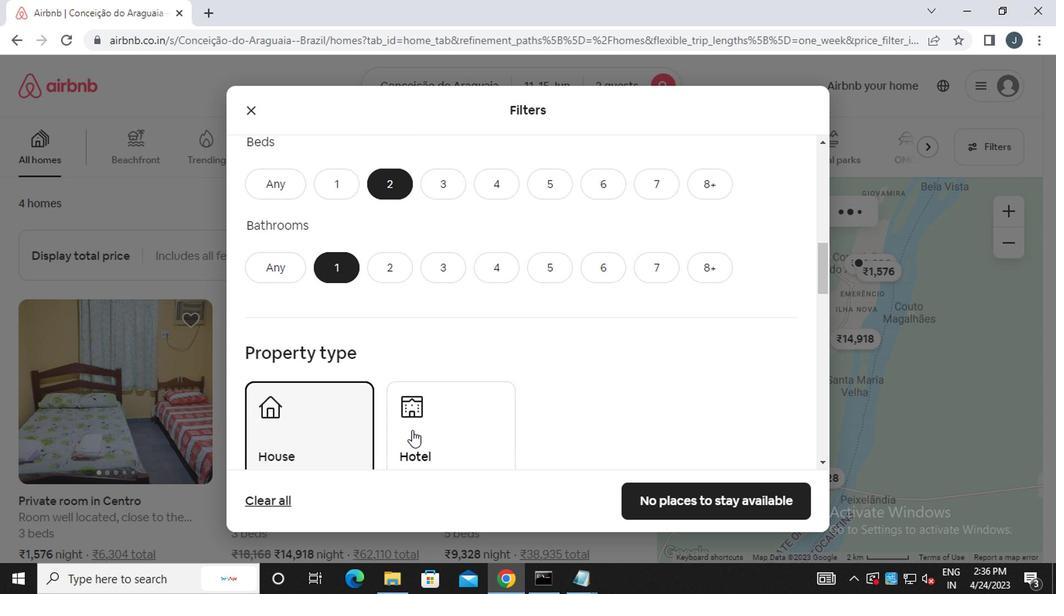
Action: Mouse pressed left at (413, 433)
Screenshot: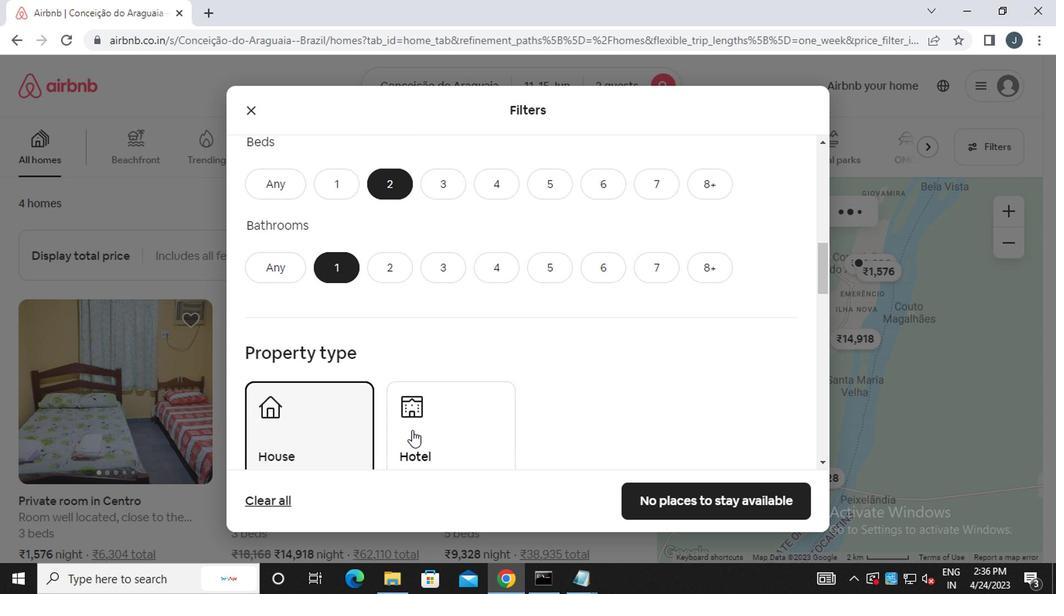 
Action: Mouse moved to (365, 436)
Screenshot: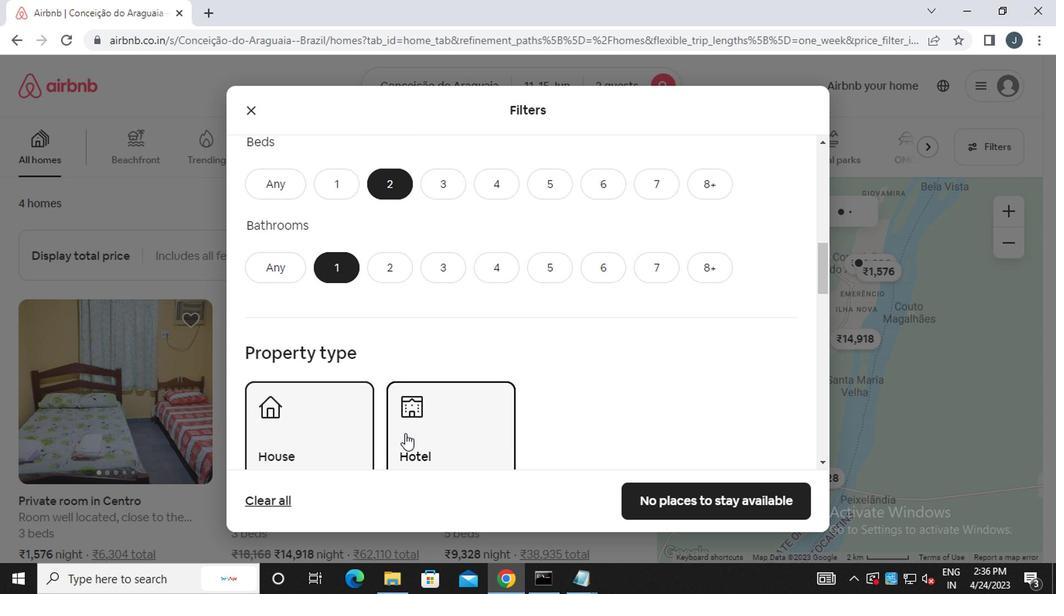 
Action: Mouse scrolled (365, 435) with delta (0, -1)
Screenshot: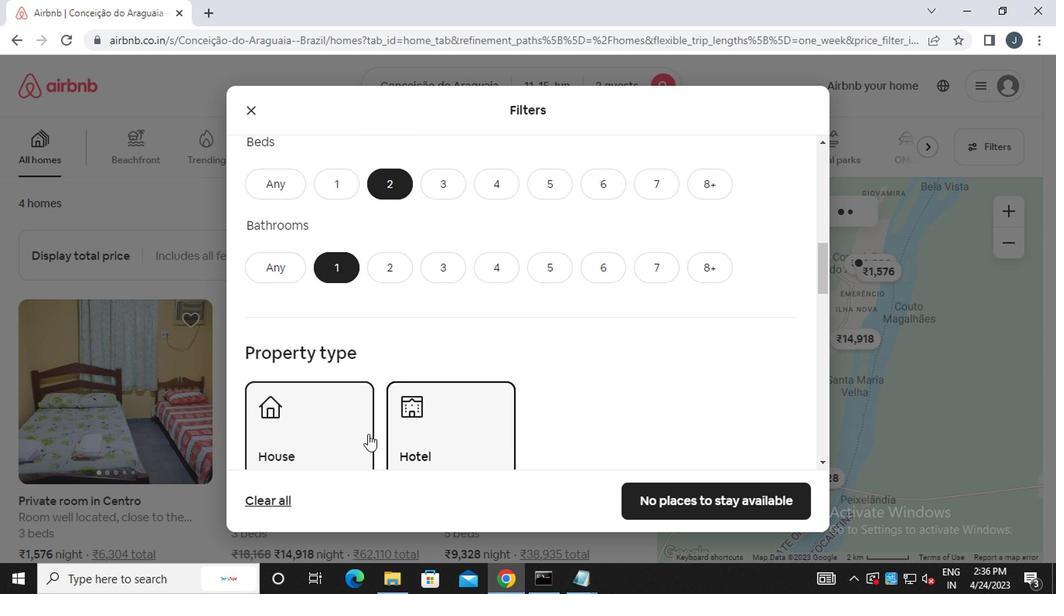 
Action: Mouse scrolled (365, 435) with delta (0, -1)
Screenshot: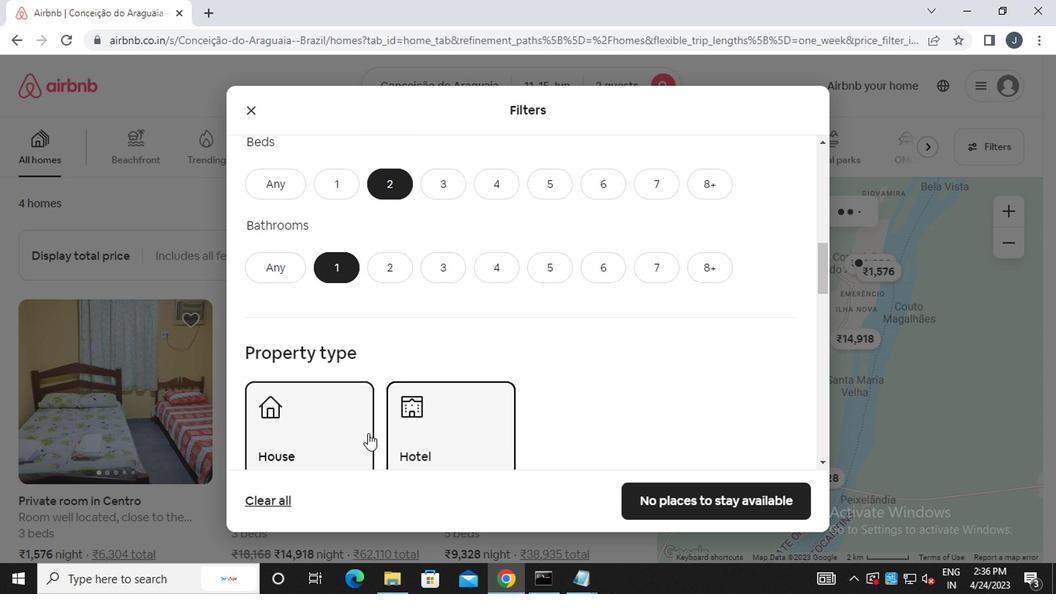 
Action: Mouse moved to (436, 402)
Screenshot: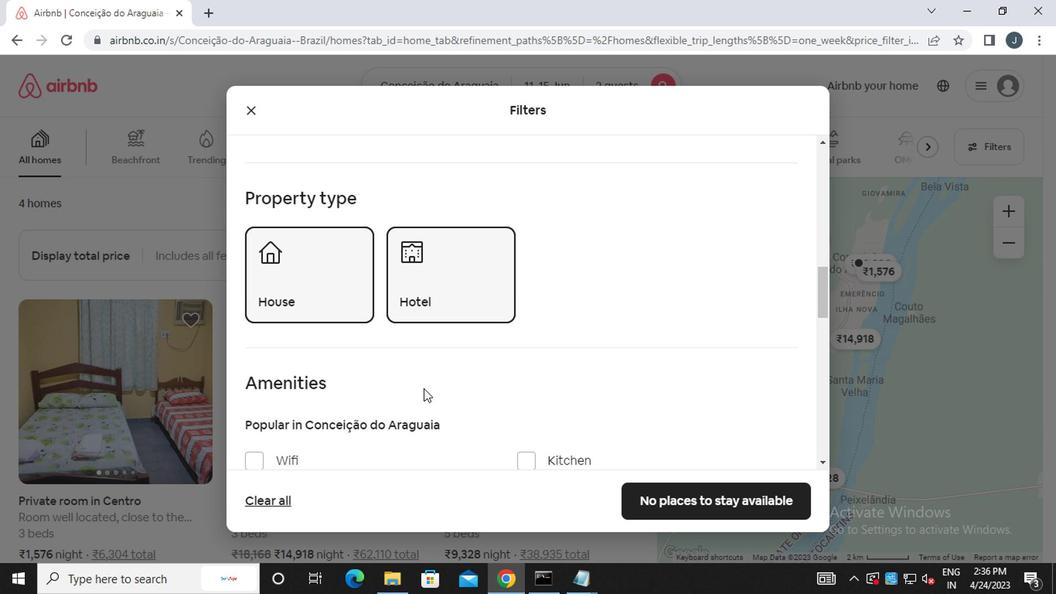 
Action: Mouse scrolled (436, 401) with delta (0, -1)
Screenshot: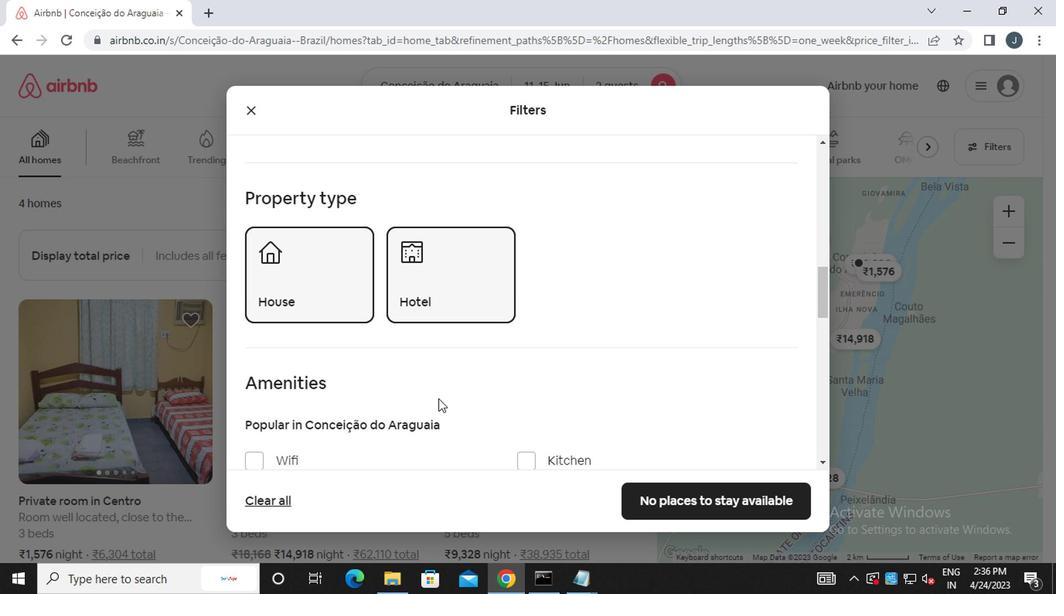 
Action: Mouse moved to (436, 402)
Screenshot: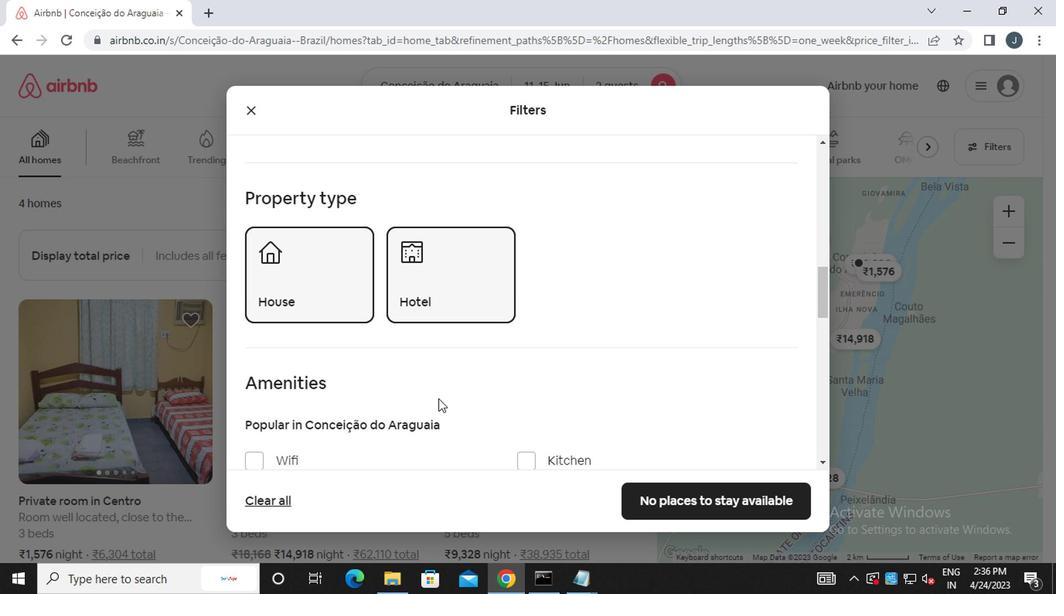 
Action: Mouse scrolled (436, 401) with delta (0, -1)
Screenshot: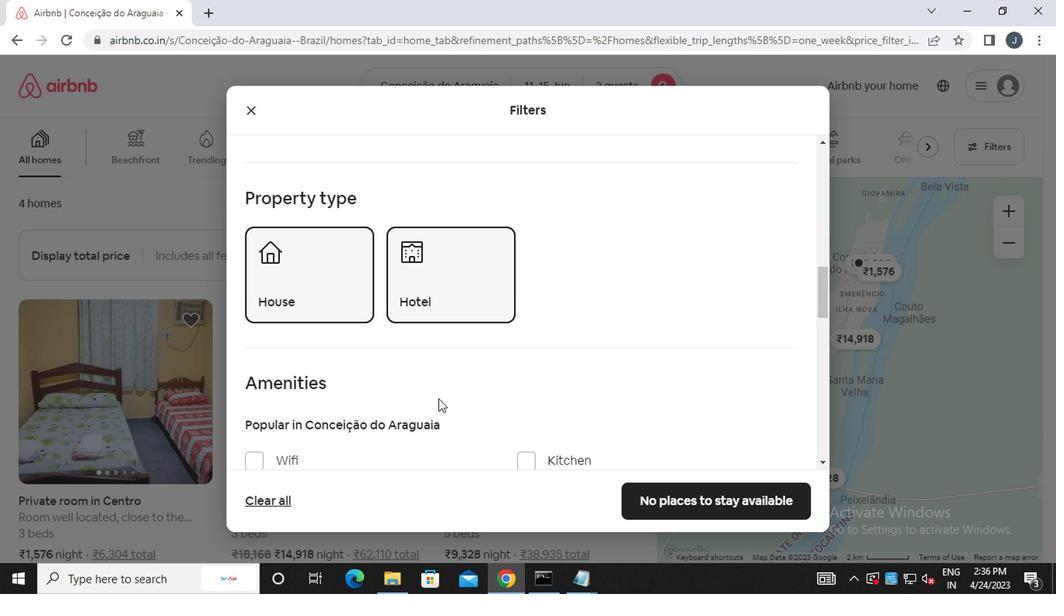 
Action: Mouse moved to (436, 402)
Screenshot: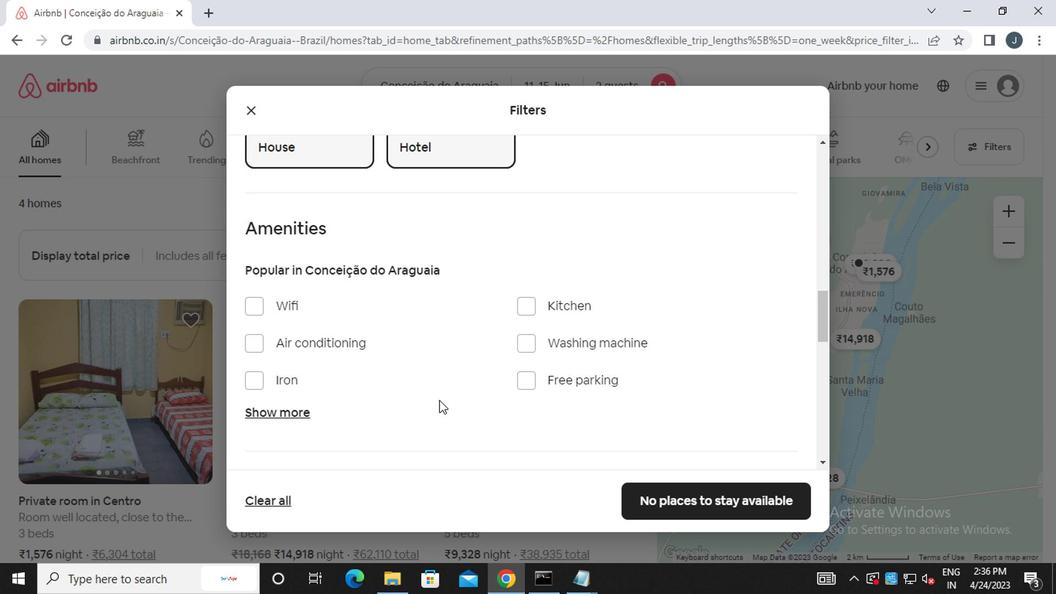 
Action: Mouse scrolled (436, 401) with delta (0, -1)
Screenshot: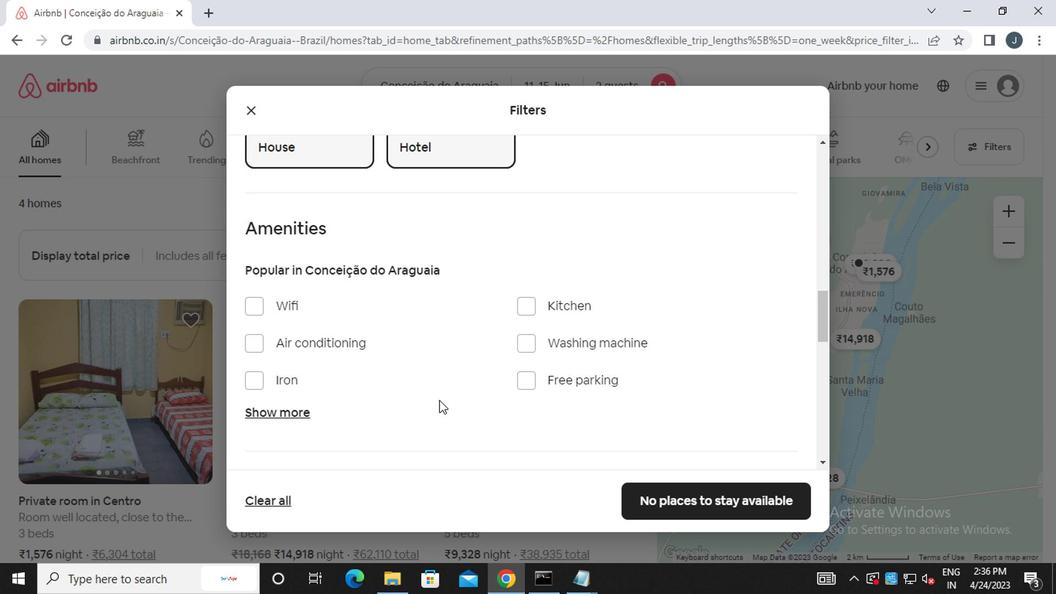 
Action: Mouse scrolled (436, 401) with delta (0, -1)
Screenshot: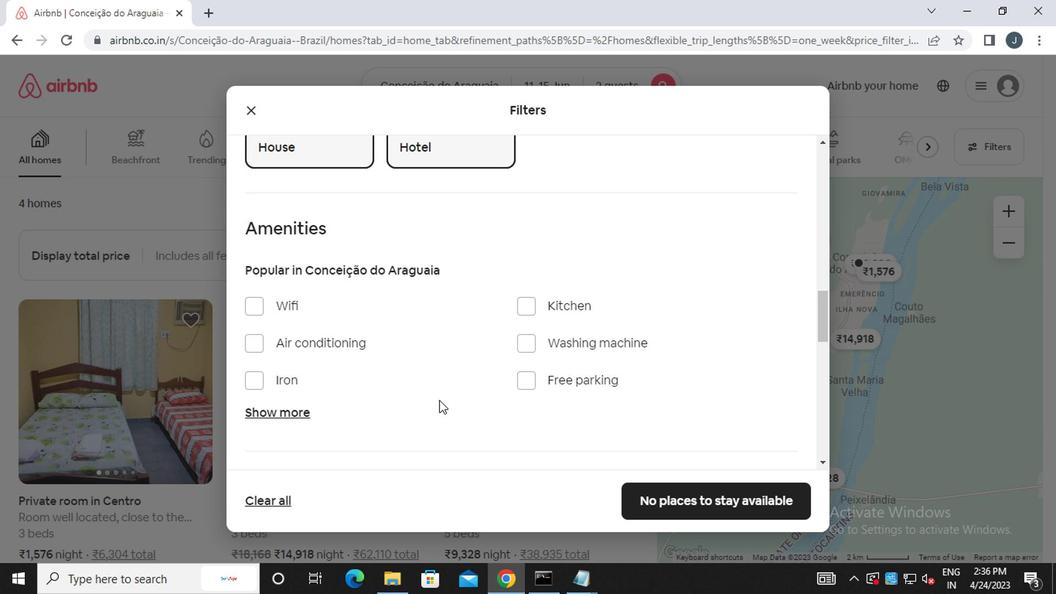 
Action: Mouse moved to (762, 443)
Screenshot: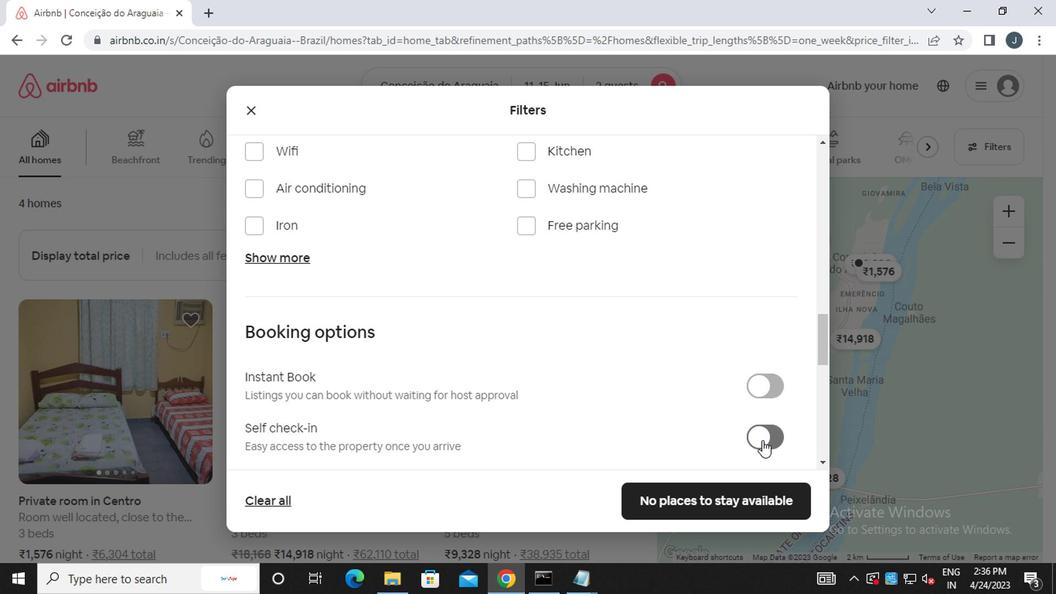 
Action: Mouse pressed left at (762, 443)
Screenshot: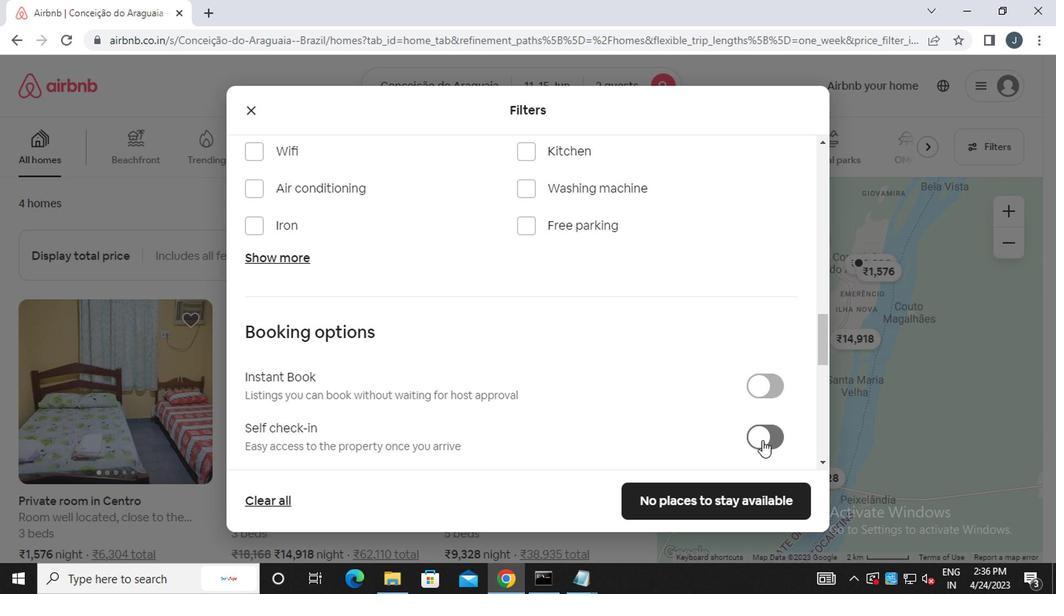 
Action: Mouse moved to (547, 416)
Screenshot: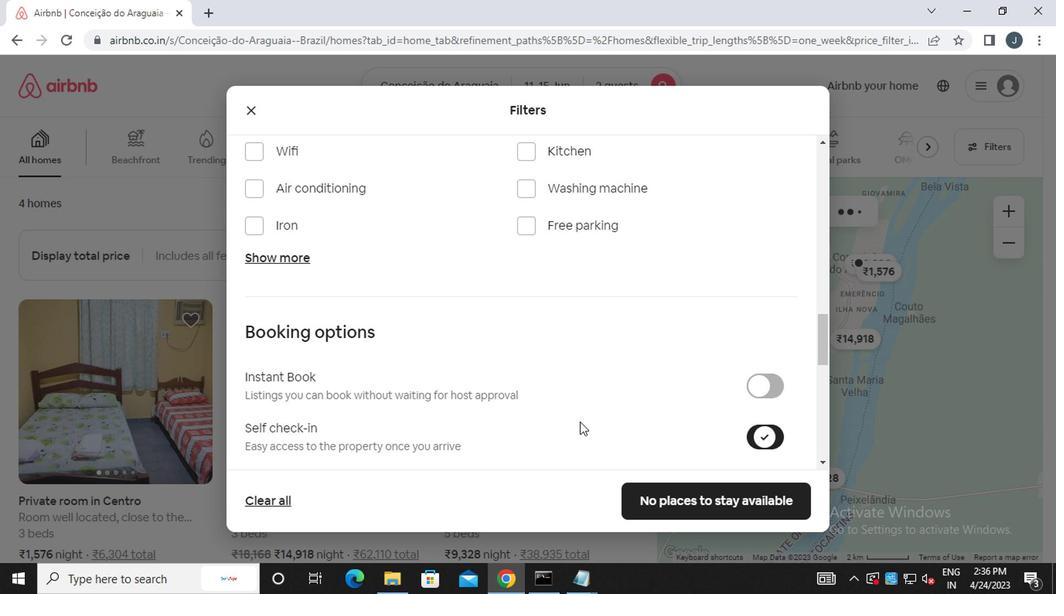 
Action: Mouse scrolled (547, 415) with delta (0, 0)
Screenshot: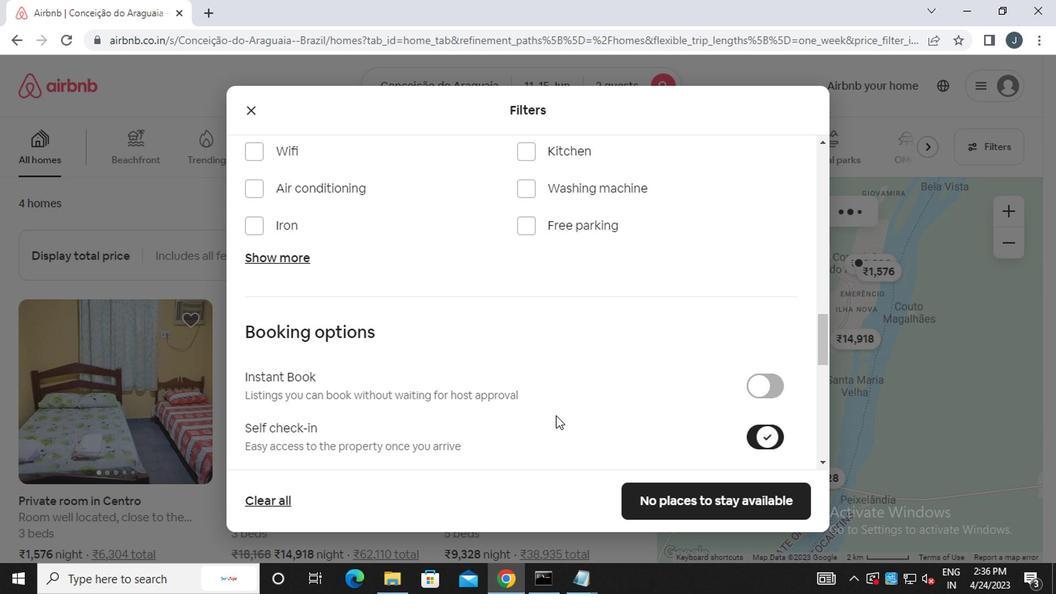 
Action: Mouse scrolled (547, 415) with delta (0, 0)
Screenshot: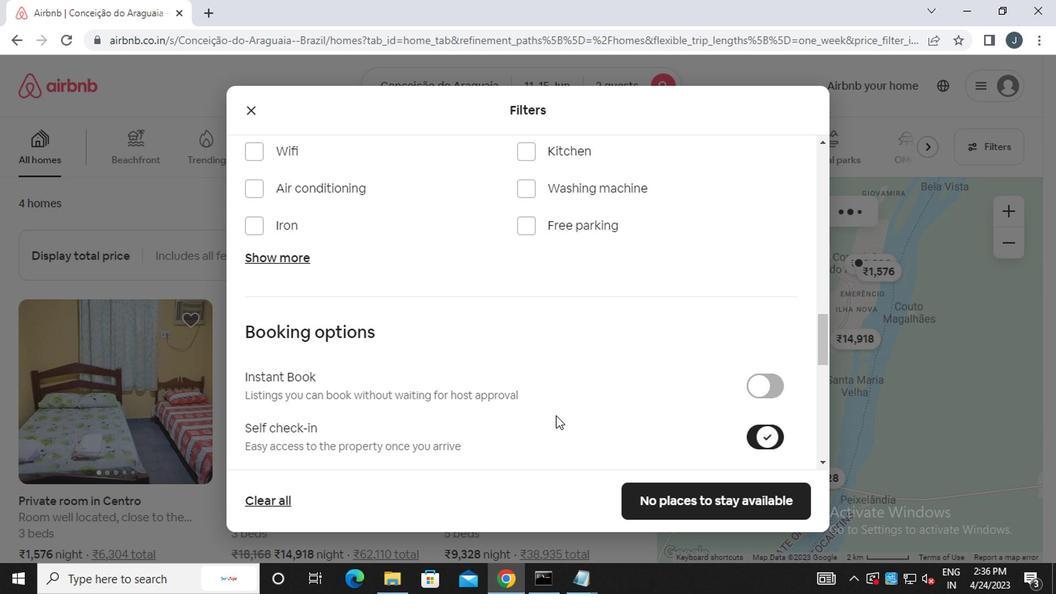 
Action: Mouse scrolled (547, 415) with delta (0, 0)
Screenshot: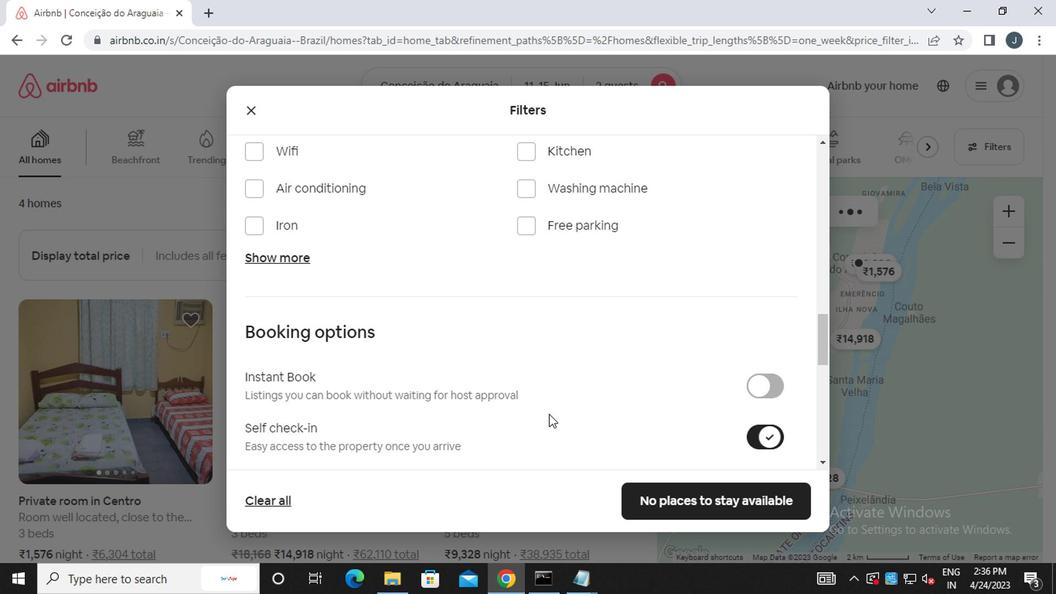 
Action: Mouse scrolled (547, 415) with delta (0, 0)
Screenshot: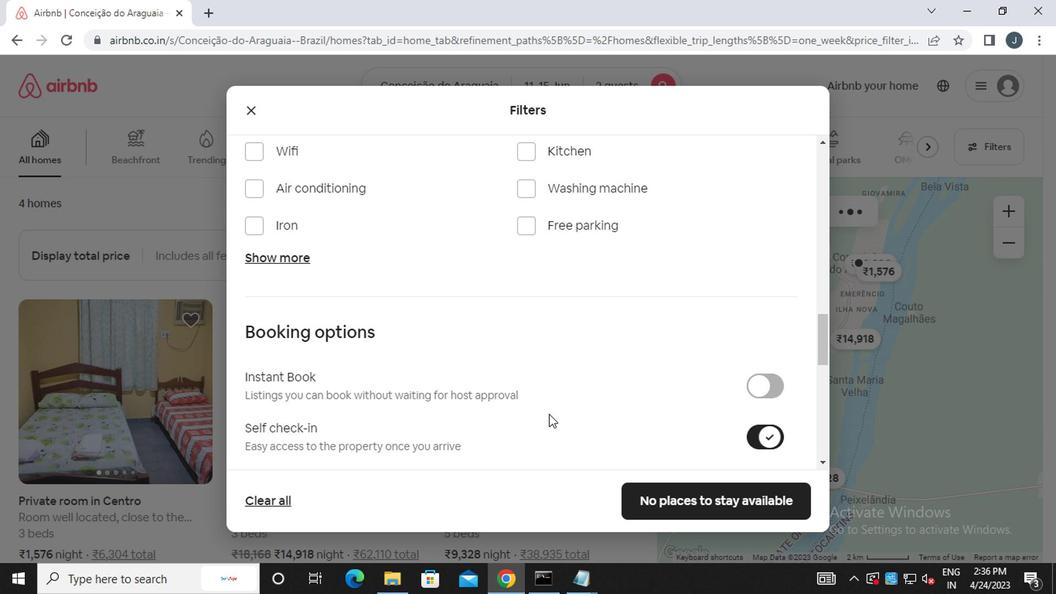 
Action: Mouse scrolled (547, 415) with delta (0, 0)
Screenshot: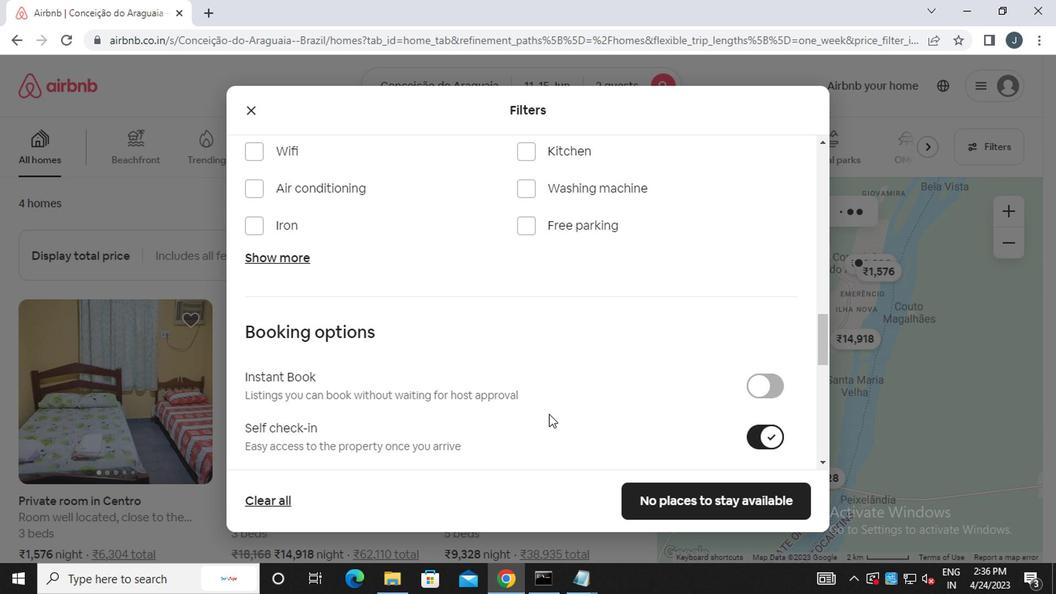 
Action: Mouse moved to (542, 412)
Screenshot: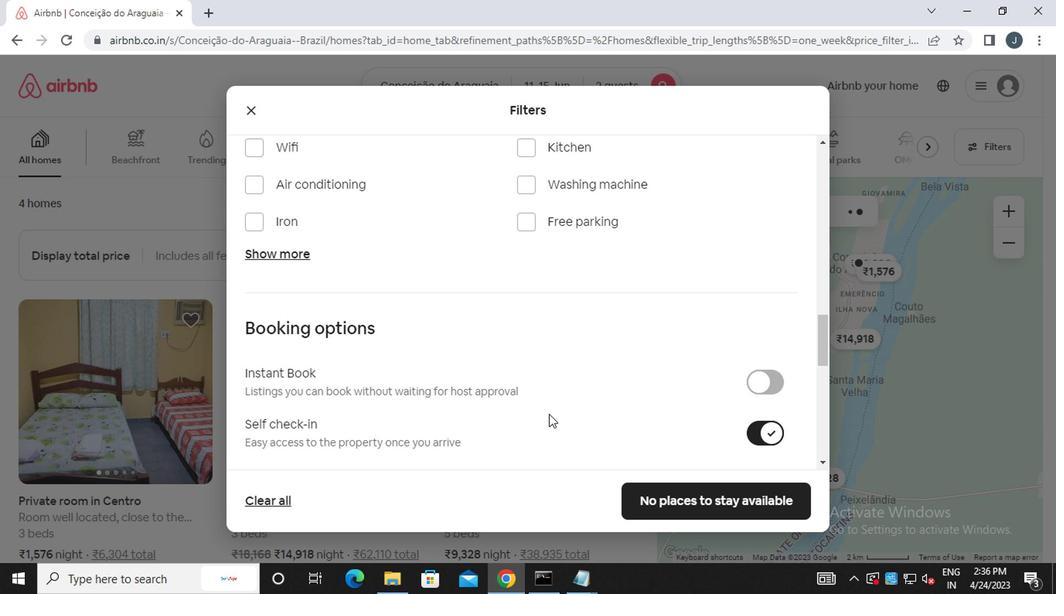 
Action: Mouse scrolled (542, 412) with delta (0, 0)
Screenshot: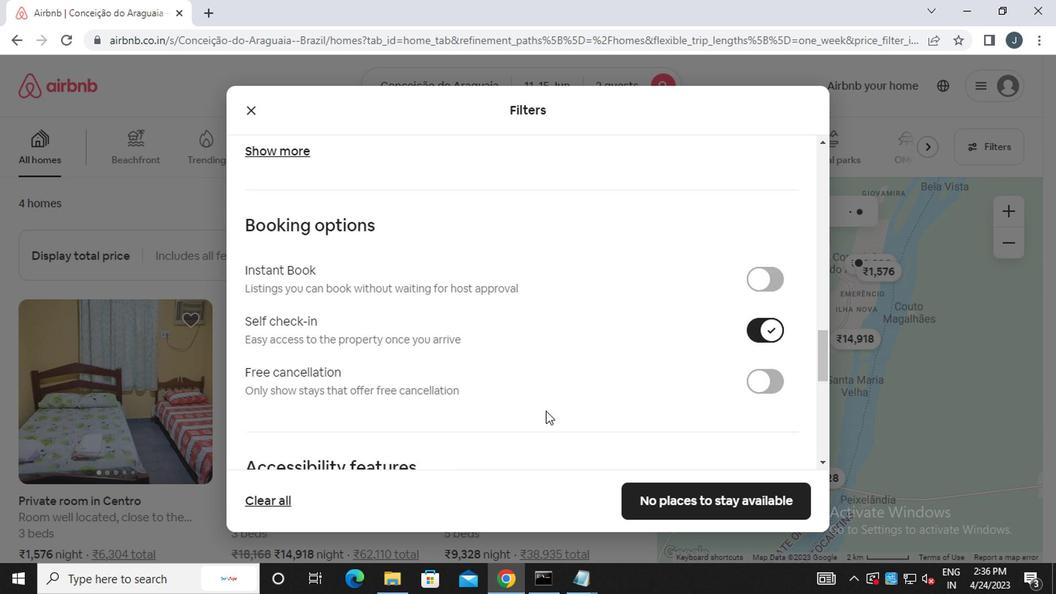 
Action: Mouse scrolled (542, 412) with delta (0, 0)
Screenshot: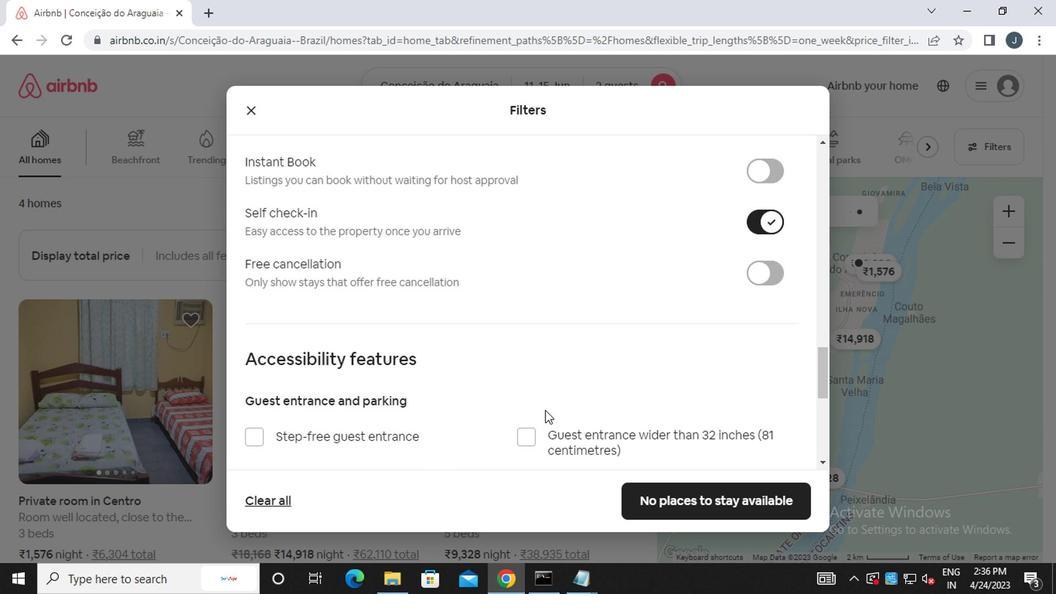 
Action: Mouse scrolled (542, 412) with delta (0, 0)
Screenshot: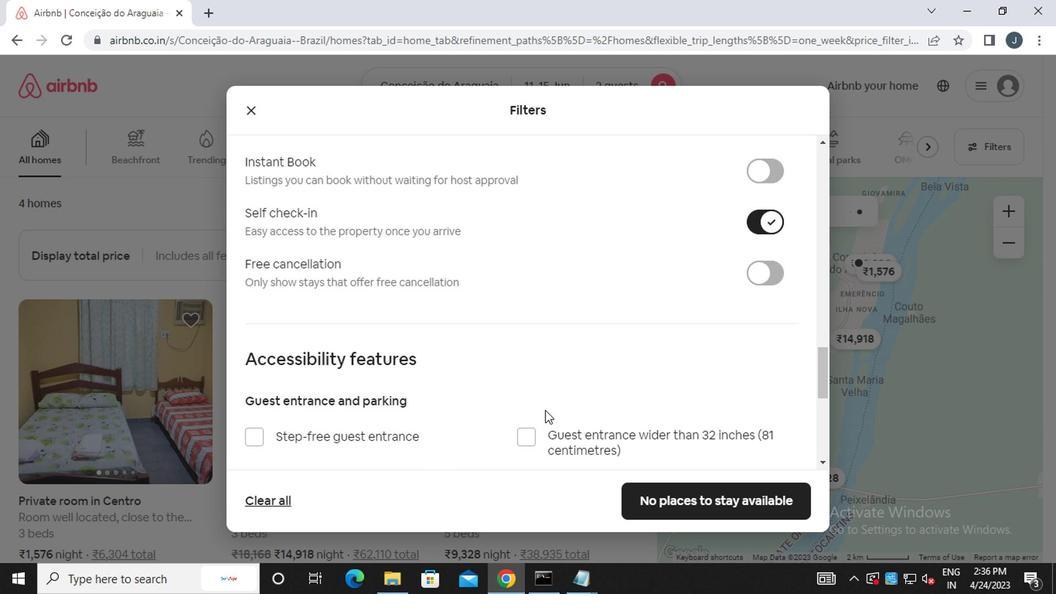 
Action: Mouse scrolled (542, 412) with delta (0, 0)
Screenshot: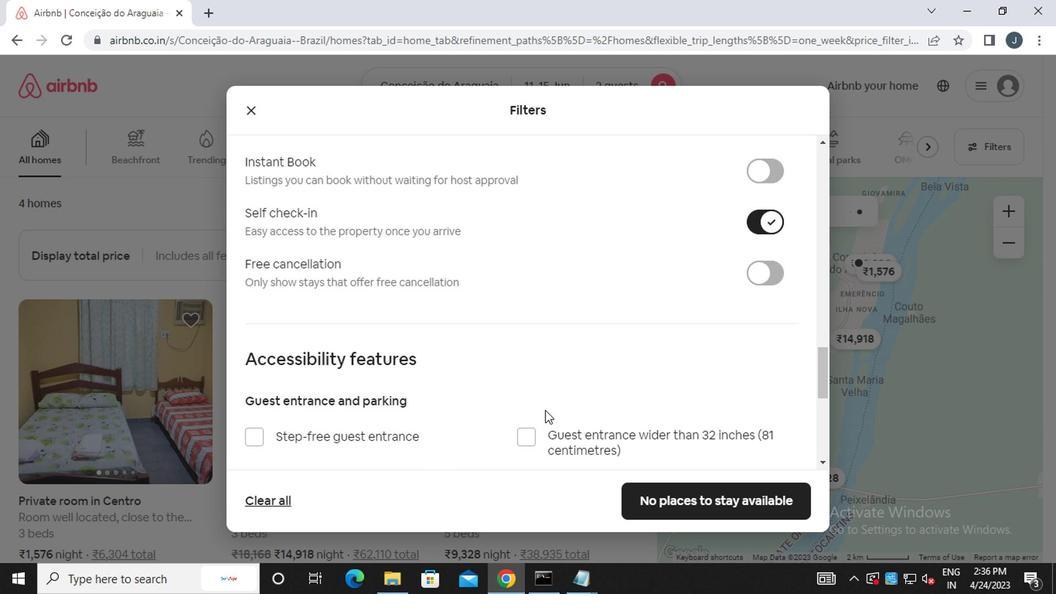 
Action: Mouse scrolled (542, 412) with delta (0, 0)
Screenshot: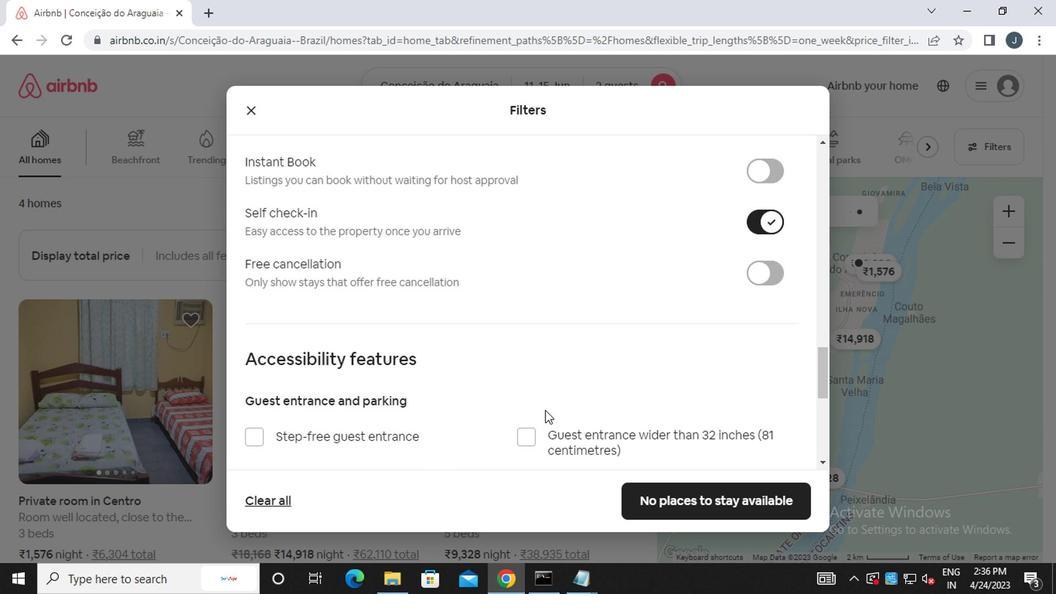 
Action: Mouse scrolled (542, 412) with delta (0, 0)
Screenshot: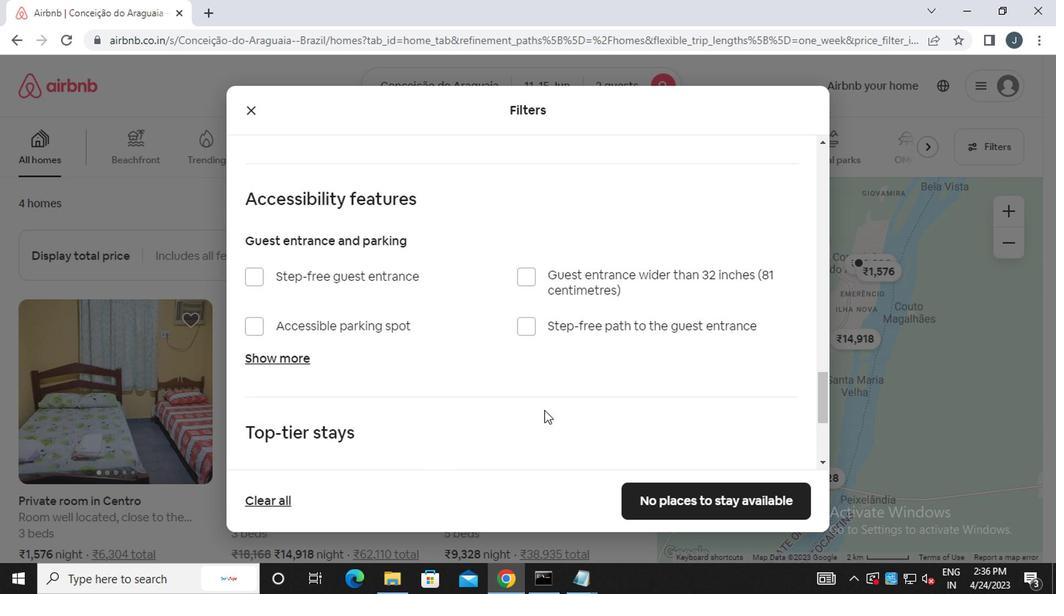 
Action: Mouse moved to (540, 411)
Screenshot: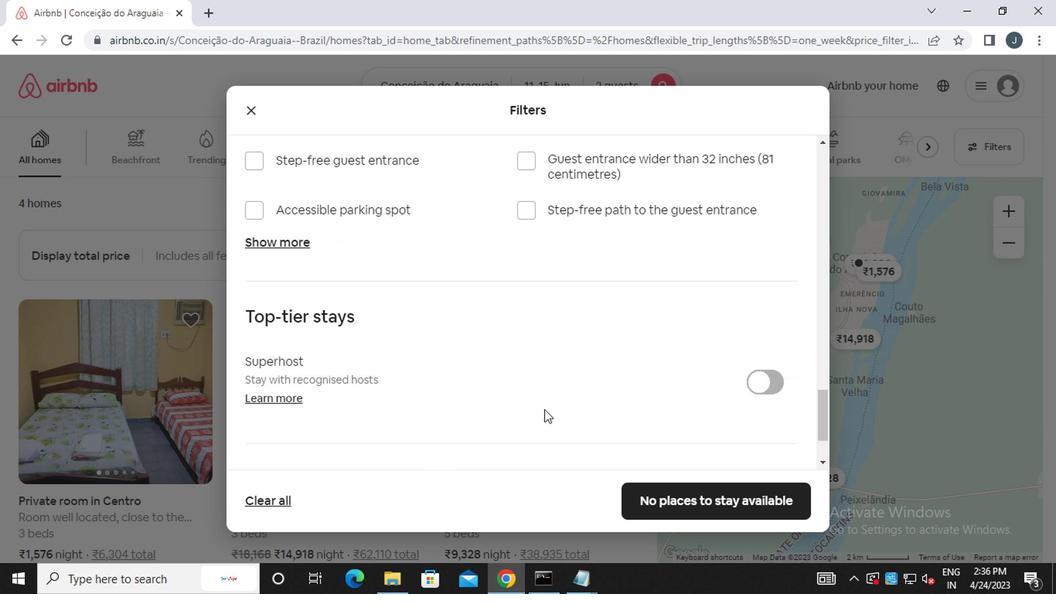 
Action: Mouse scrolled (540, 410) with delta (0, 0)
Screenshot: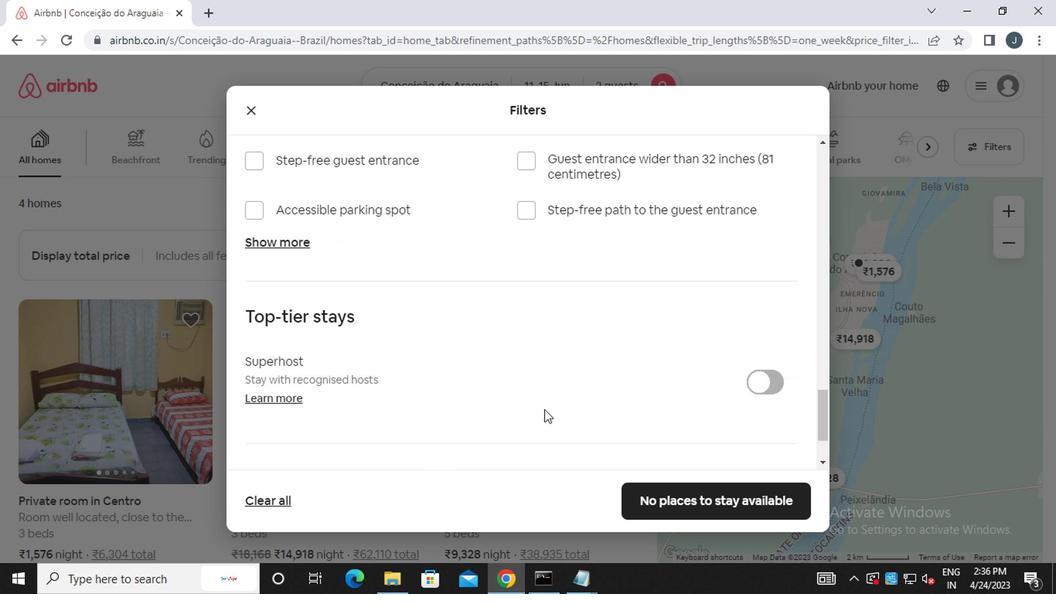
Action: Mouse scrolled (540, 410) with delta (0, 0)
Screenshot: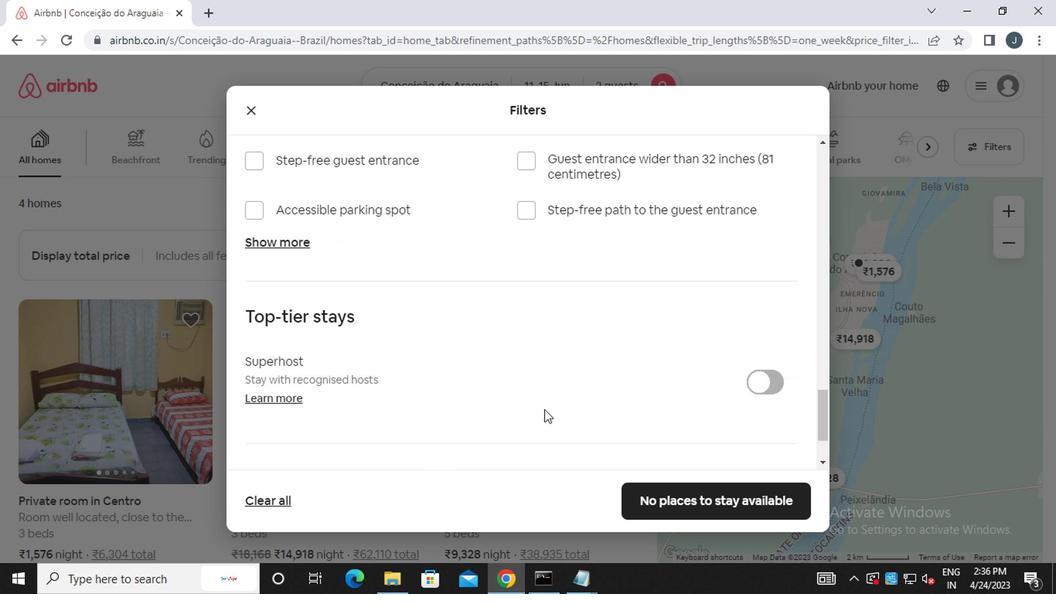 
Action: Mouse scrolled (540, 410) with delta (0, 0)
Screenshot: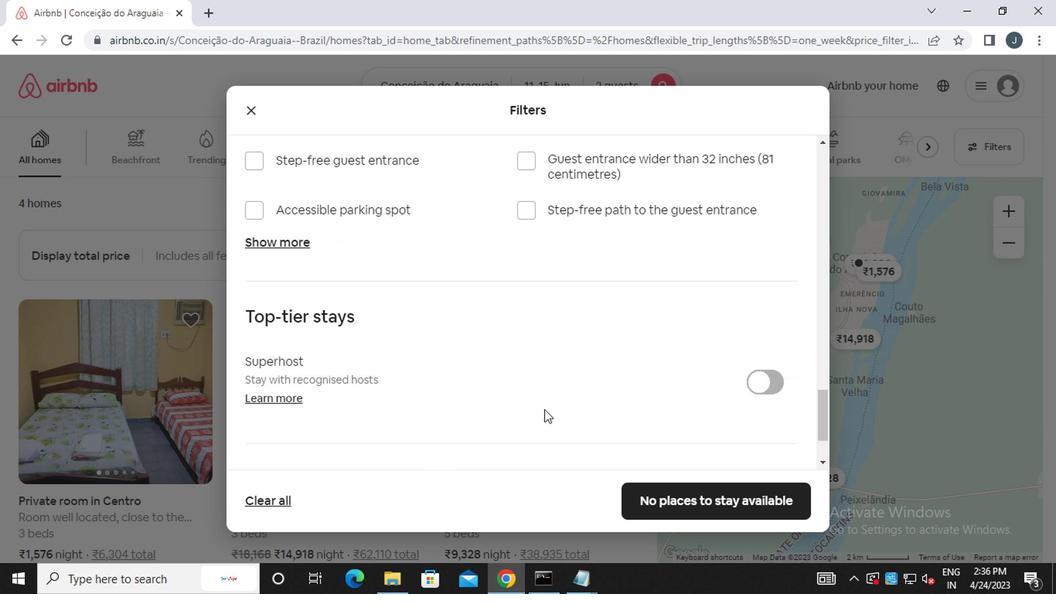 
Action: Mouse scrolled (540, 410) with delta (0, 0)
Screenshot: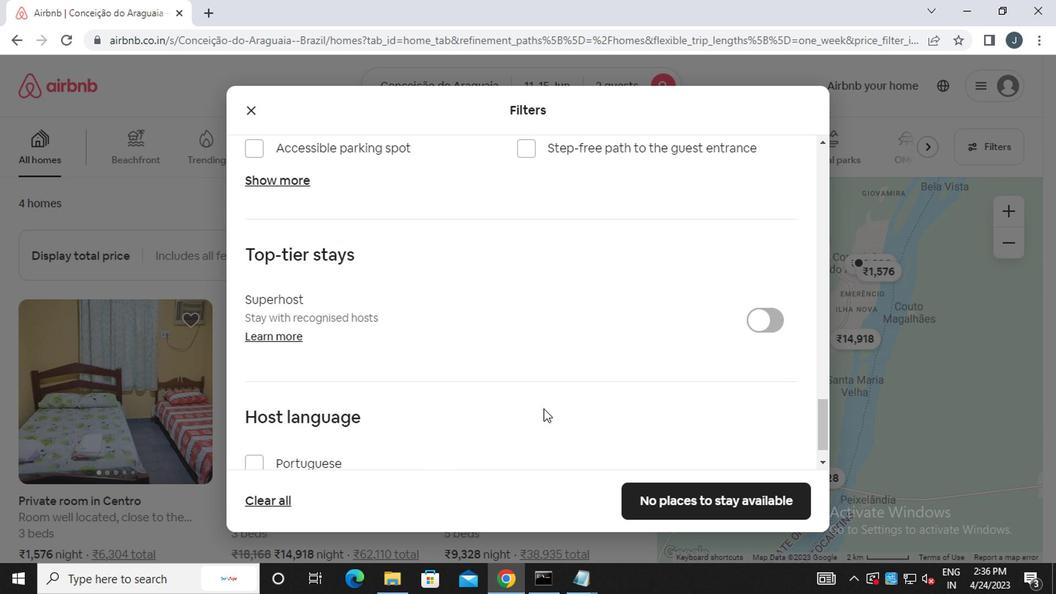 
Action: Mouse scrolled (540, 410) with delta (0, 0)
Screenshot: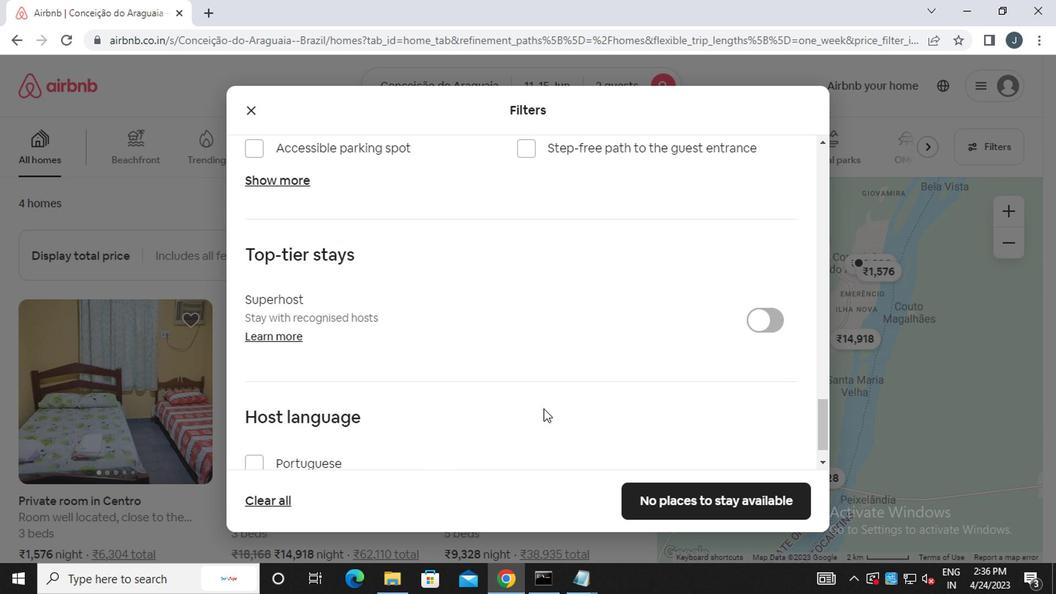 
Action: Mouse scrolled (540, 410) with delta (0, 0)
Screenshot: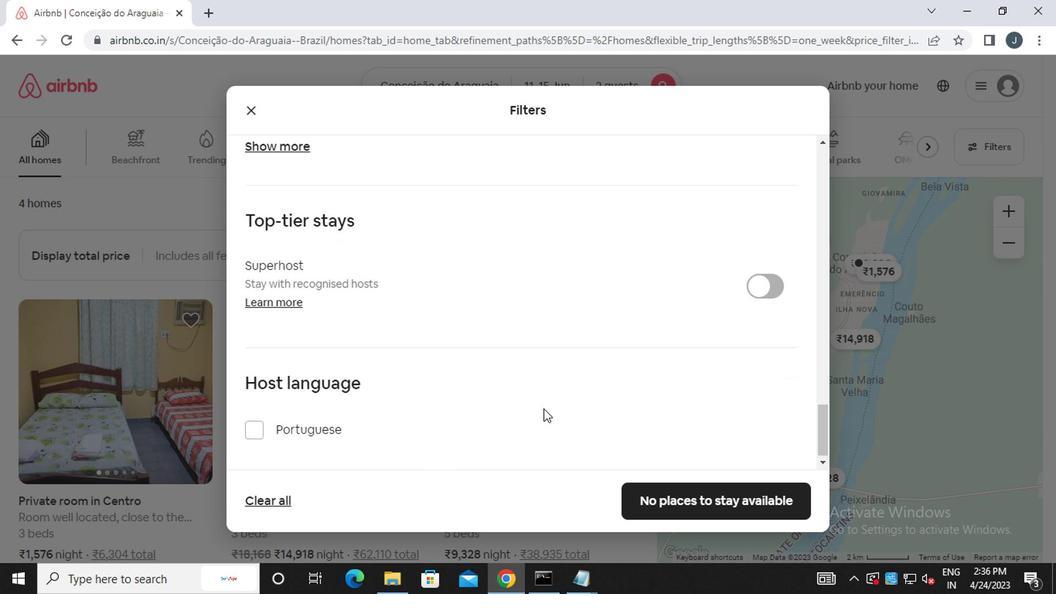 
Action: Mouse moved to (724, 503)
Screenshot: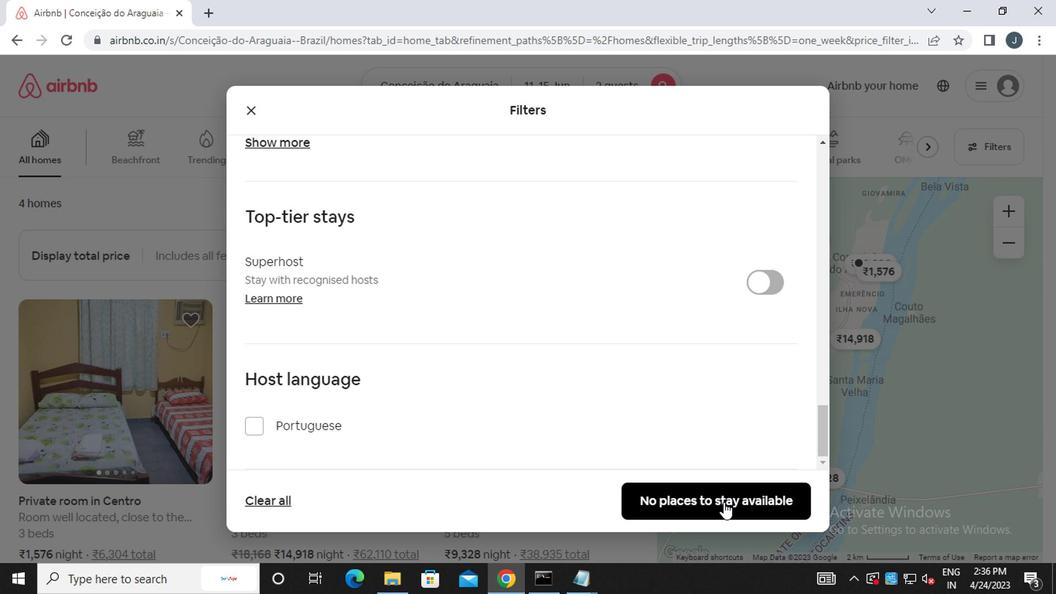 
Action: Mouse pressed left at (724, 503)
Screenshot: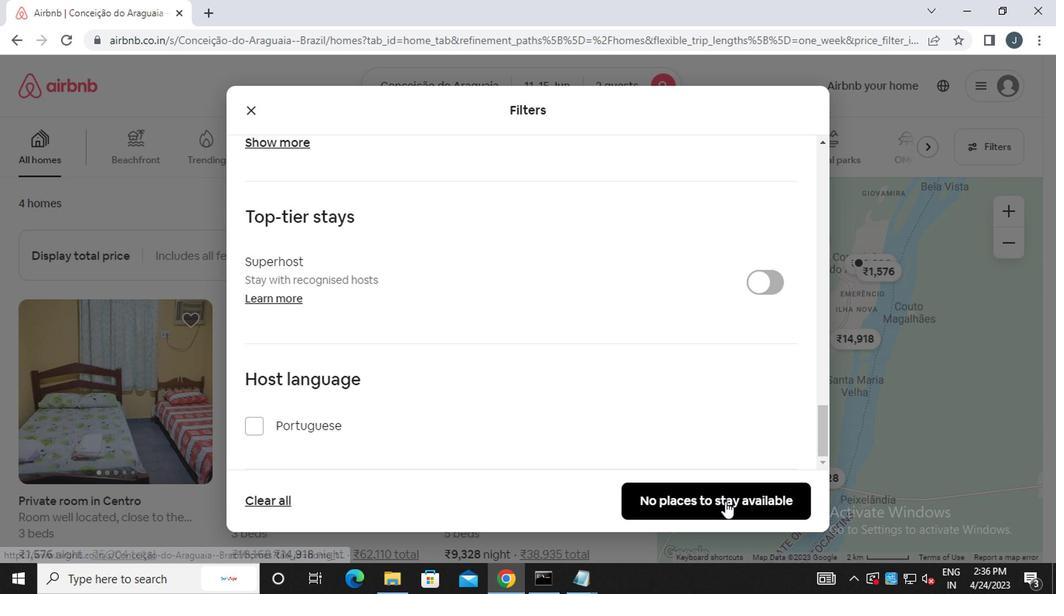 
Action: Mouse moved to (699, 488)
Screenshot: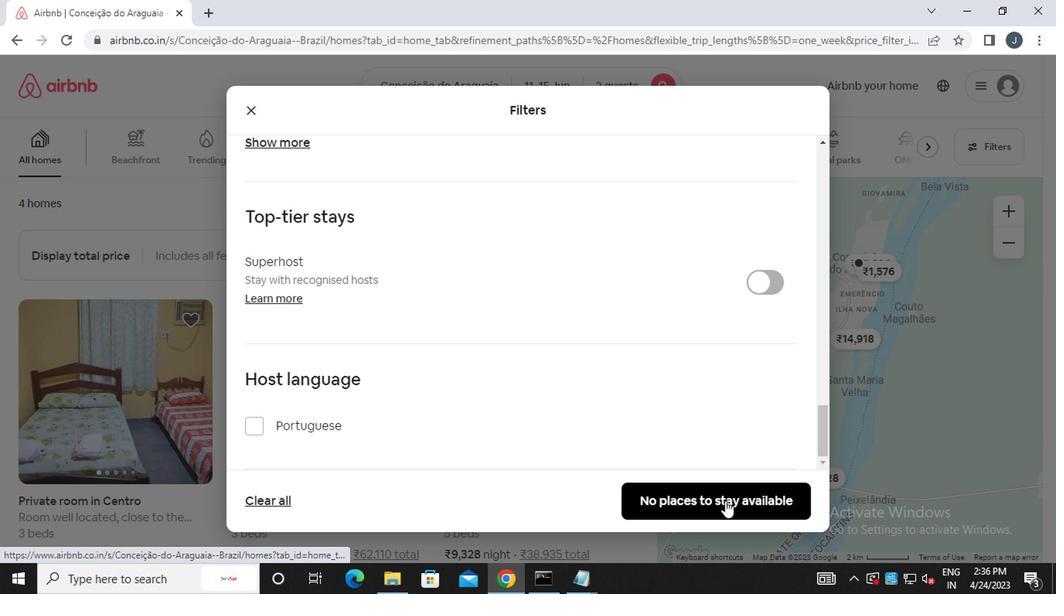 
